 Task: Search one way flight ticket for 4 adults, 2 children, 2 infants in seat and 1 infant on lap in economy from Tinian Island: Tinian International Airport (west Tinian) to Riverton: Central Wyoming Regional Airport (was Riverton Regional) on 8-4-2023. Choice of flights is United. Price is upto 30000. Outbound departure time preference is 21:00.
Action: Mouse moved to (318, 271)
Screenshot: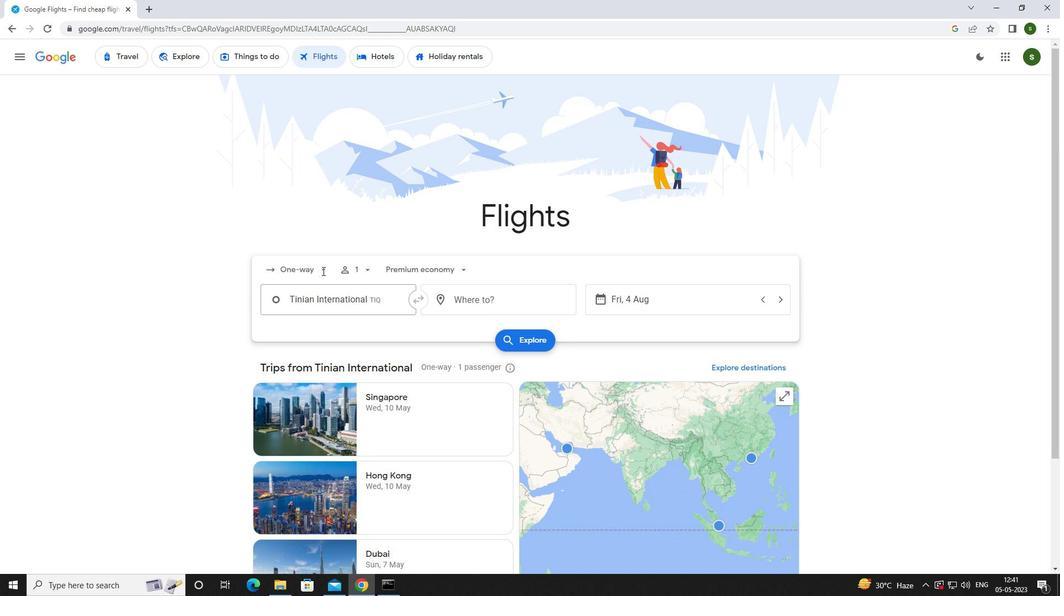 
Action: Mouse pressed left at (318, 271)
Screenshot: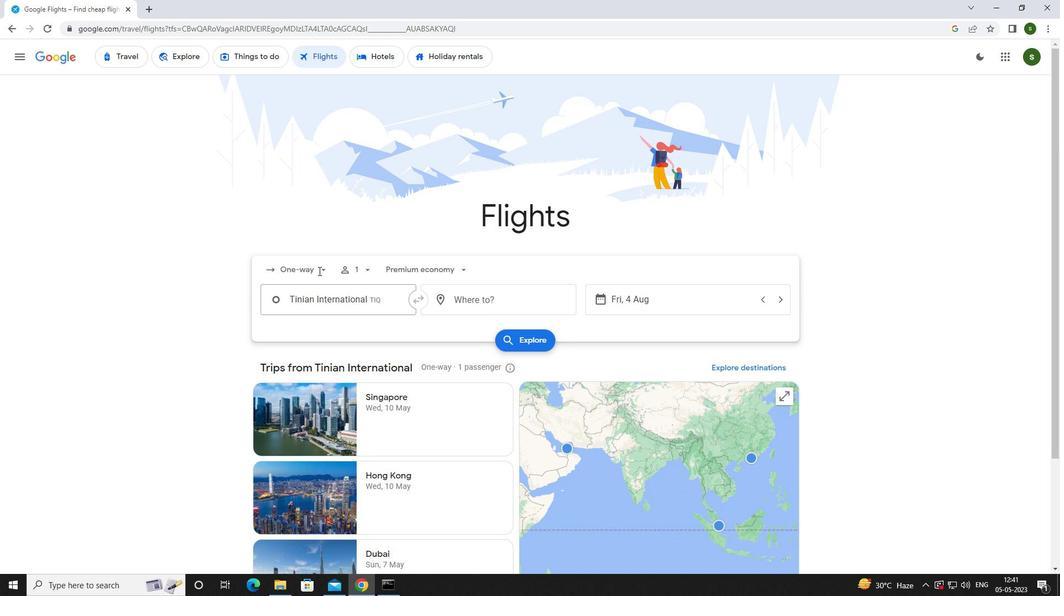 
Action: Mouse moved to (316, 316)
Screenshot: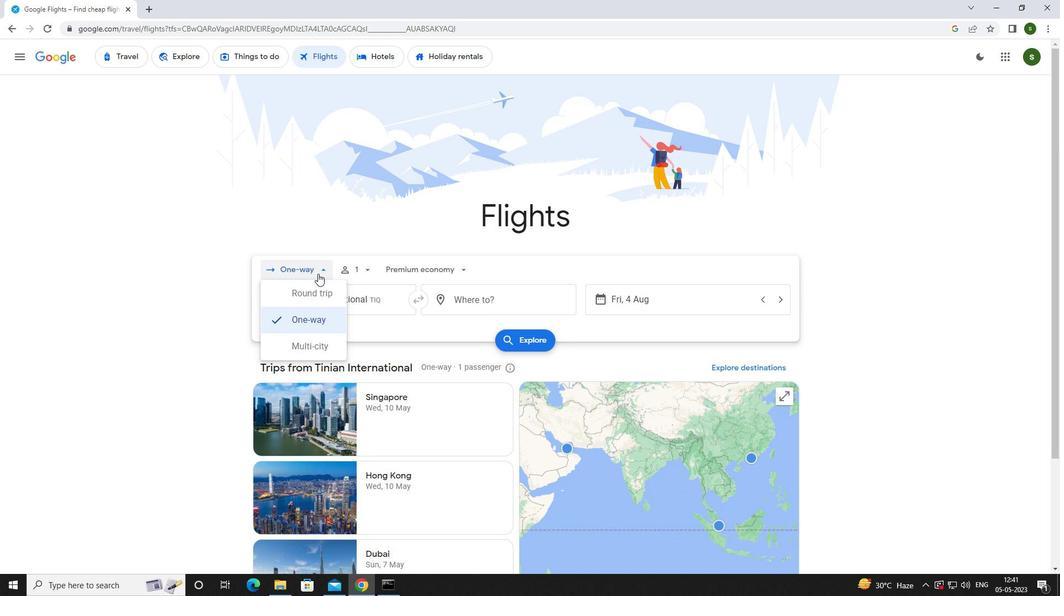 
Action: Mouse pressed left at (316, 316)
Screenshot: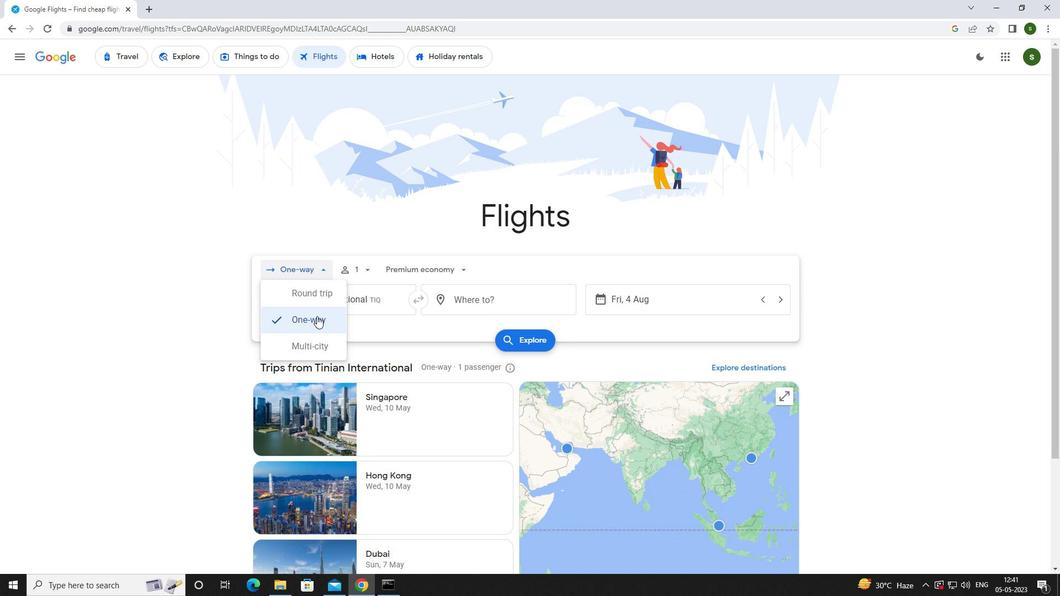 
Action: Mouse moved to (369, 273)
Screenshot: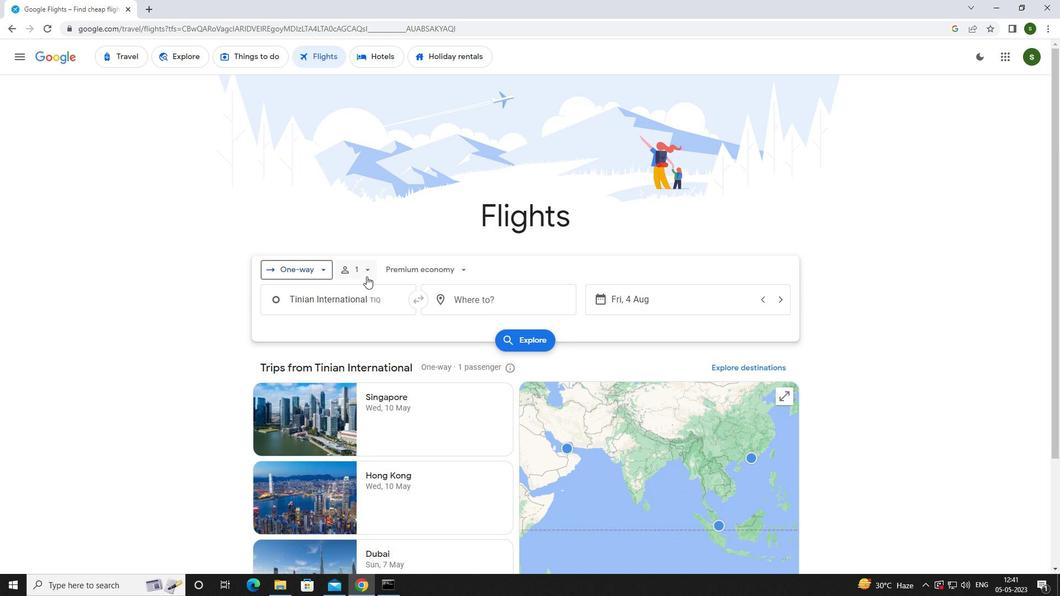 
Action: Mouse pressed left at (369, 273)
Screenshot: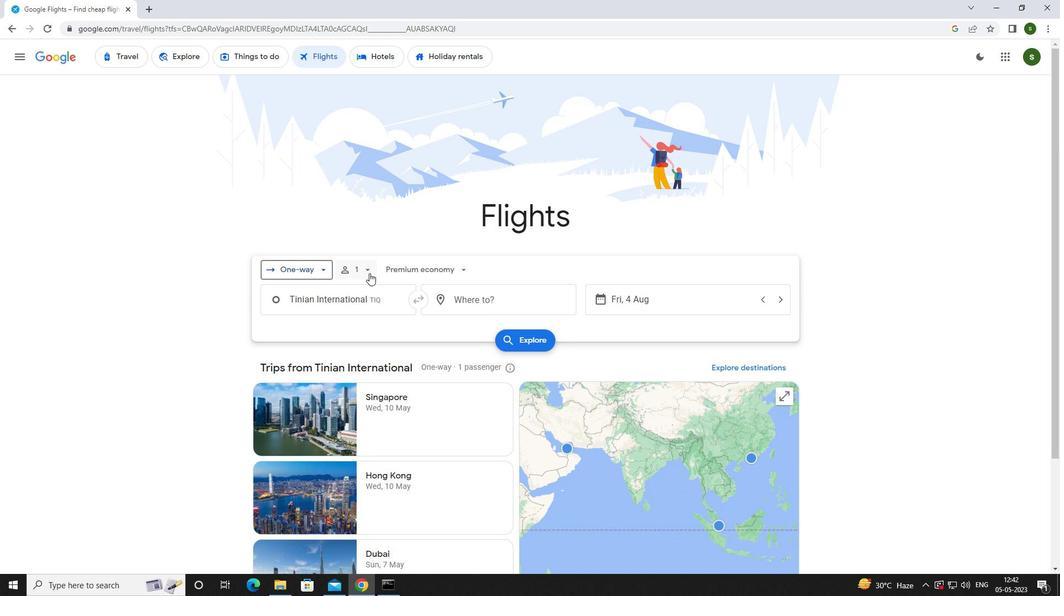
Action: Mouse moved to (451, 297)
Screenshot: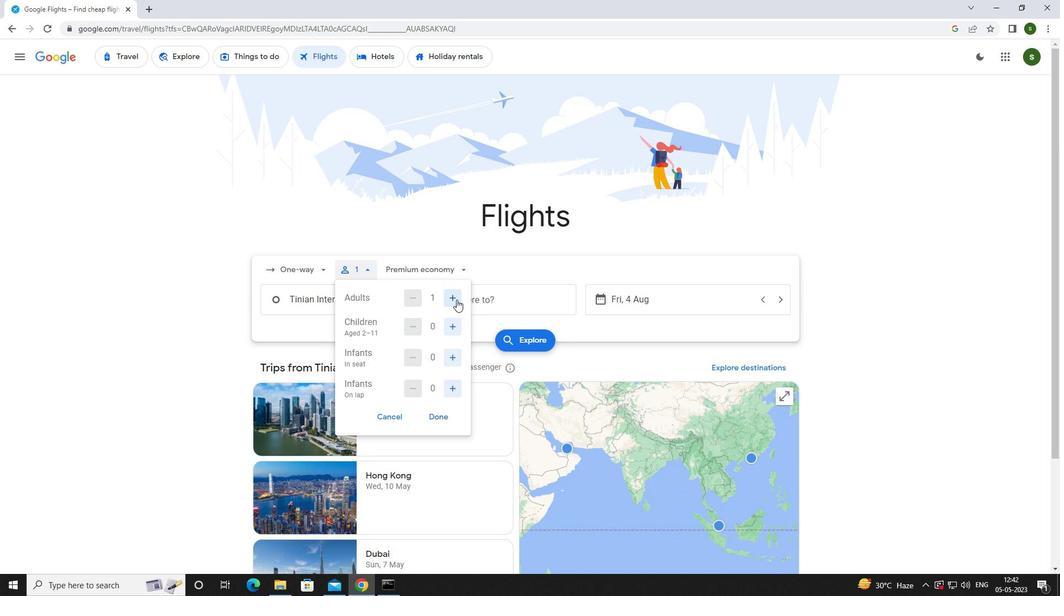 
Action: Mouse pressed left at (451, 297)
Screenshot: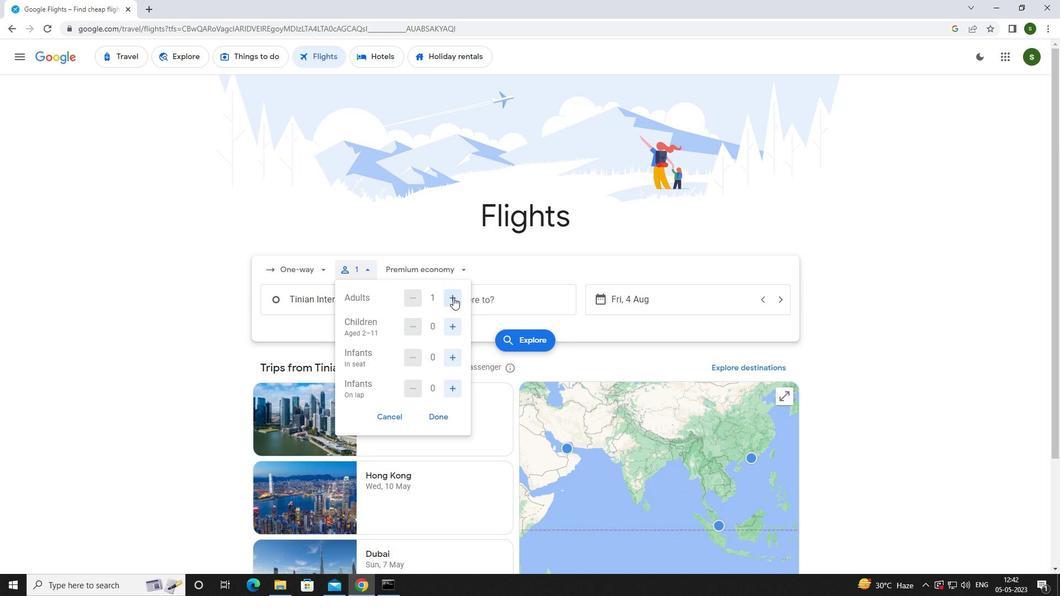 
Action: Mouse pressed left at (451, 297)
Screenshot: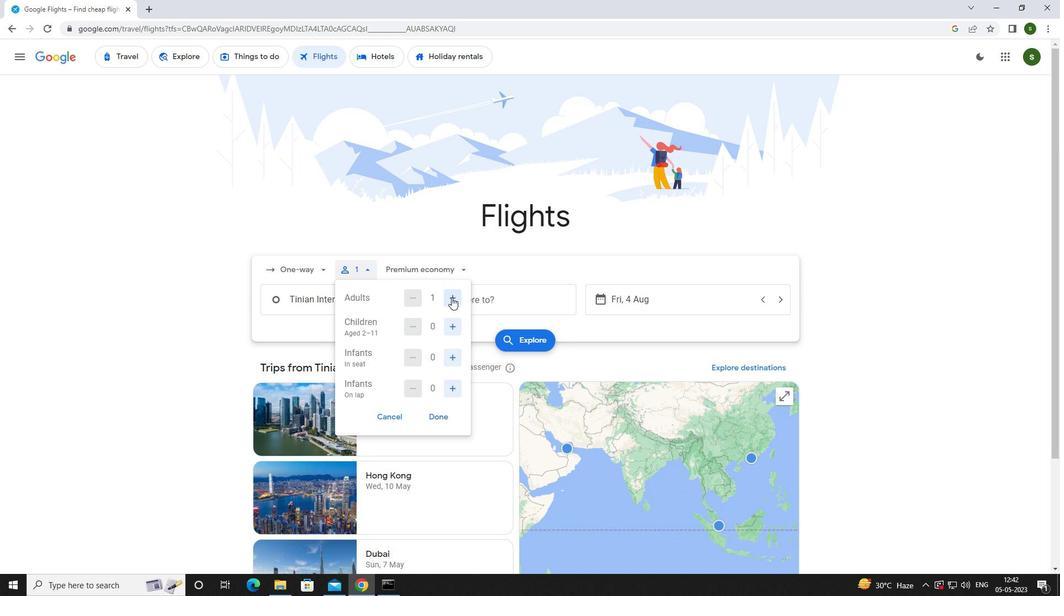 
Action: Mouse pressed left at (451, 297)
Screenshot: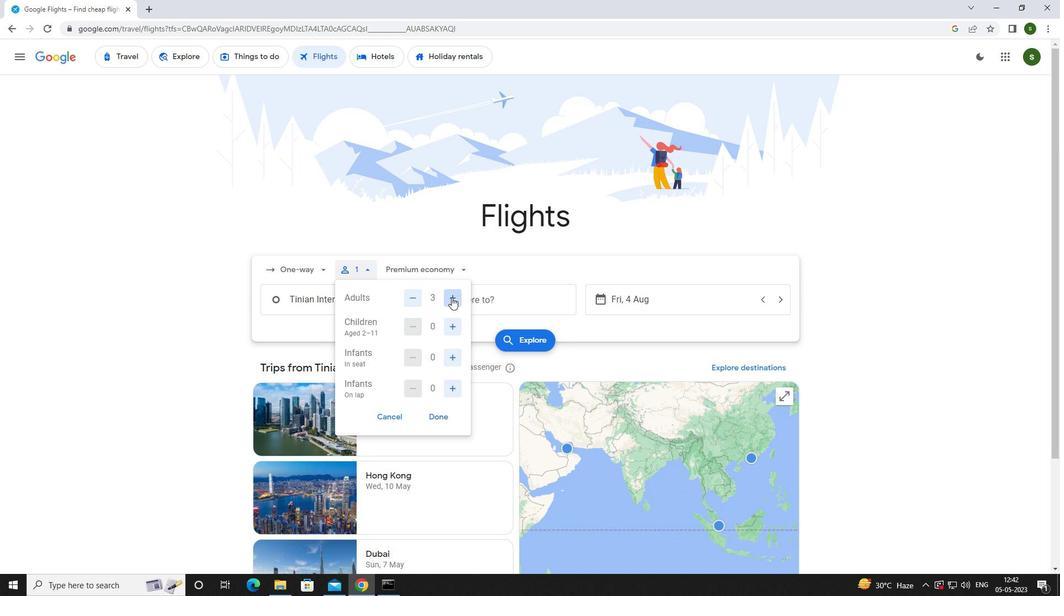 
Action: Mouse moved to (450, 320)
Screenshot: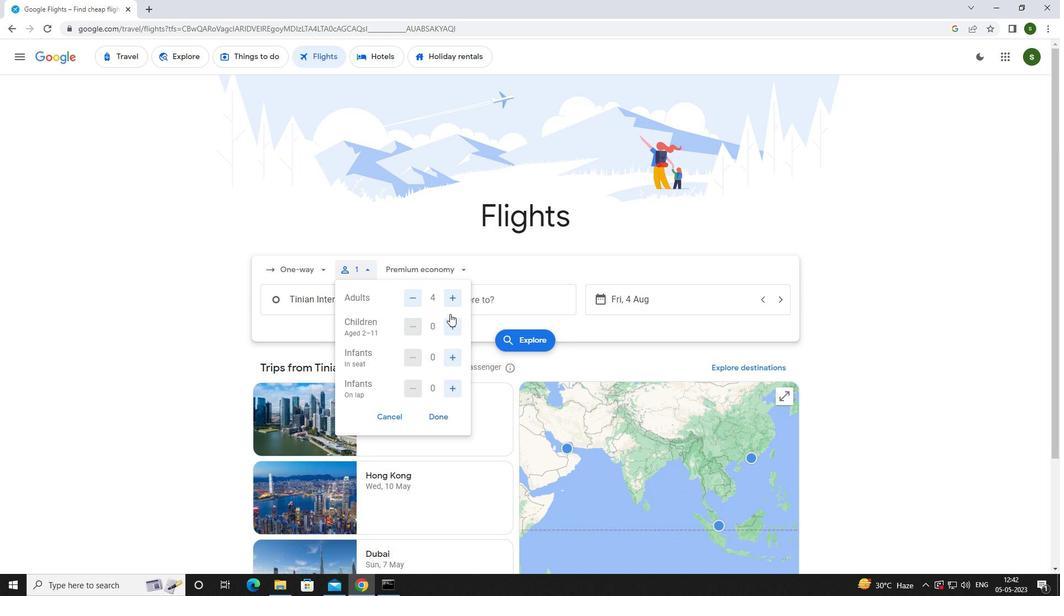 
Action: Mouse pressed left at (450, 320)
Screenshot: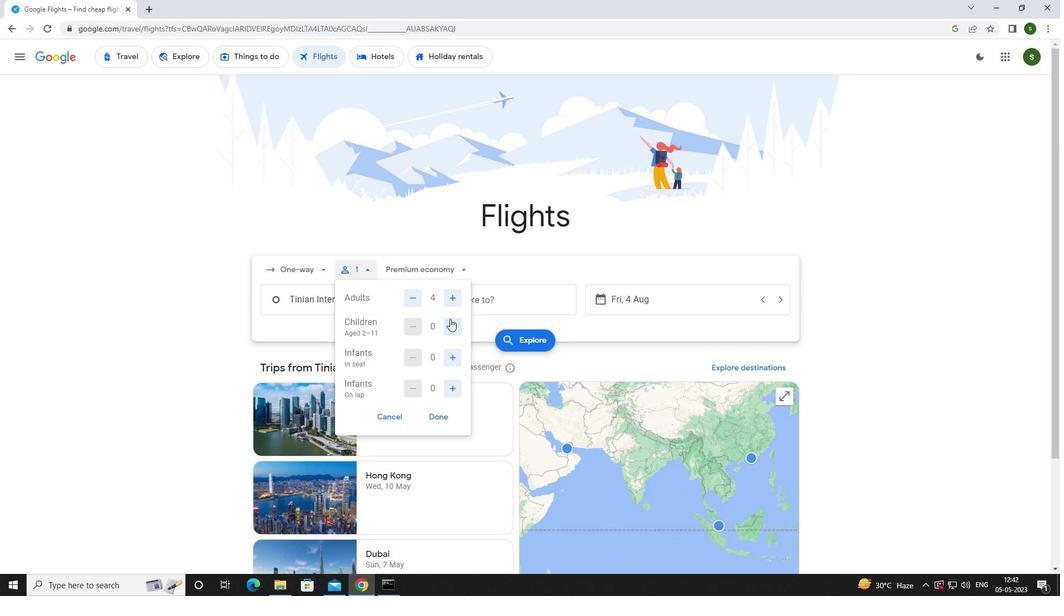 
Action: Mouse pressed left at (450, 320)
Screenshot: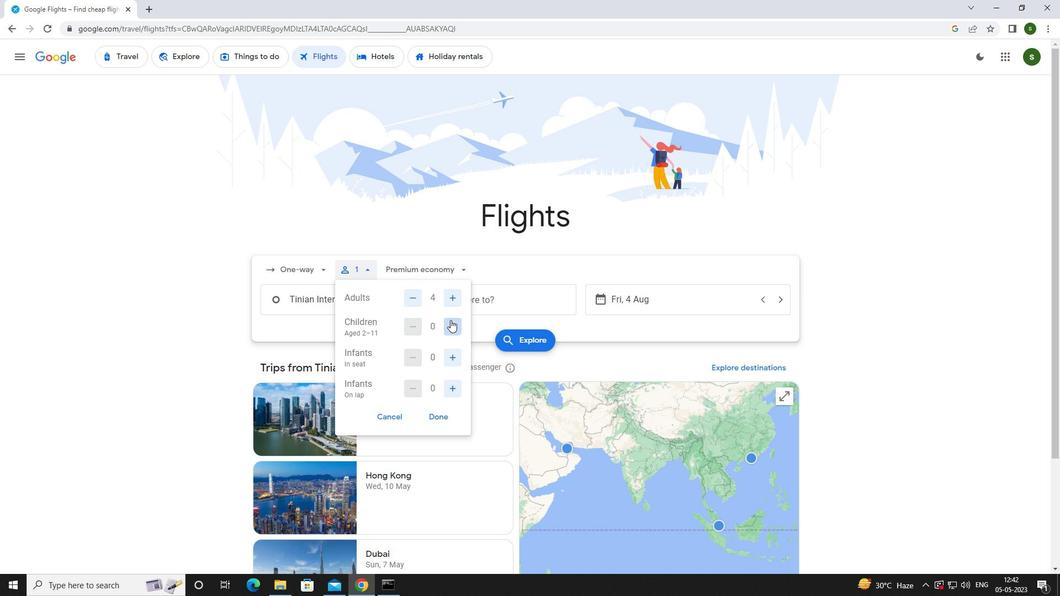 
Action: Mouse moved to (450, 354)
Screenshot: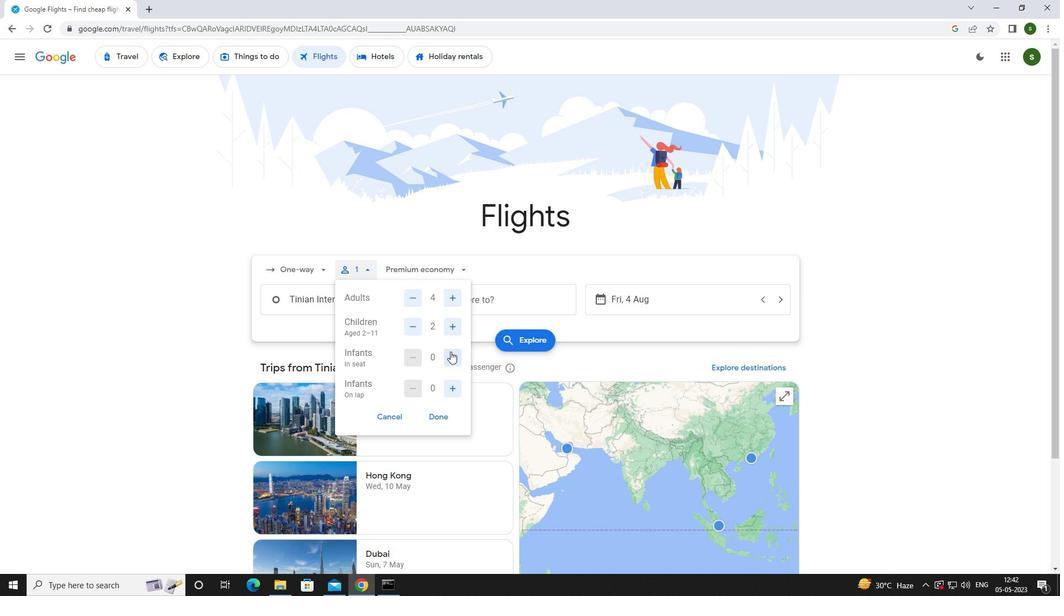 
Action: Mouse pressed left at (450, 354)
Screenshot: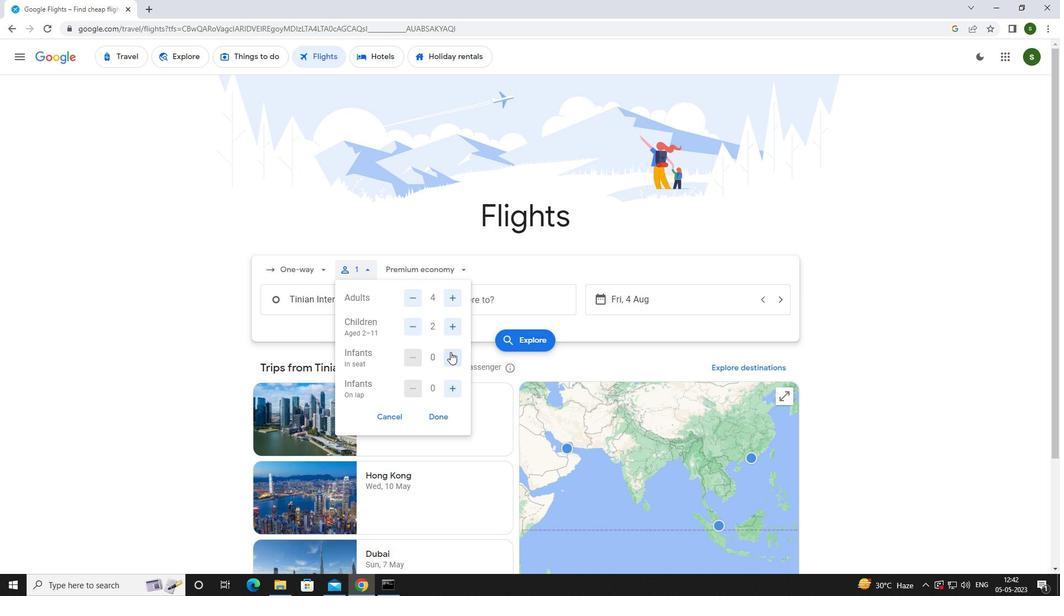 
Action: Mouse pressed left at (450, 354)
Screenshot: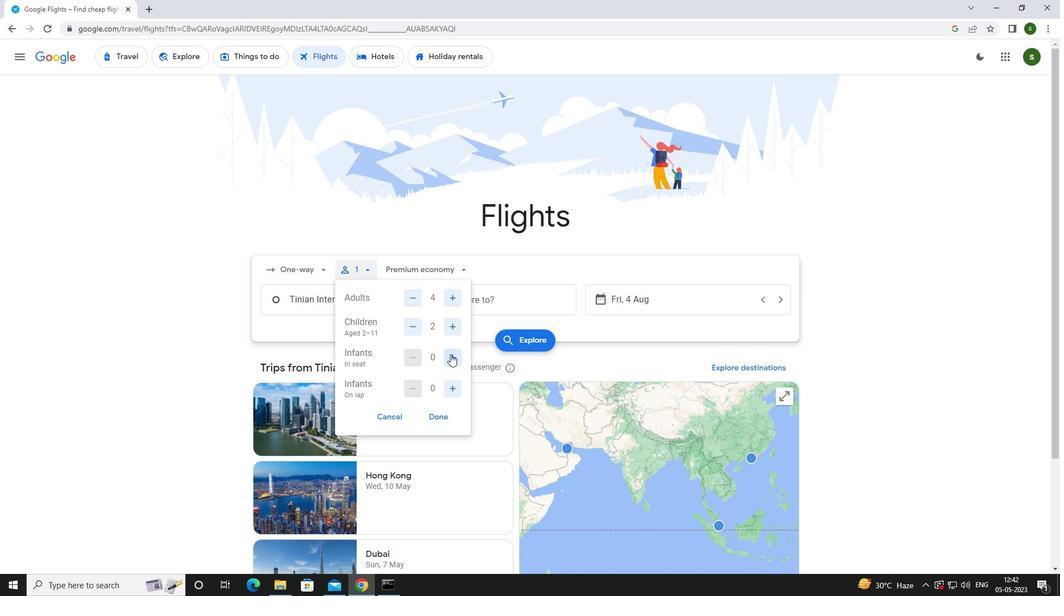 
Action: Mouse moved to (456, 385)
Screenshot: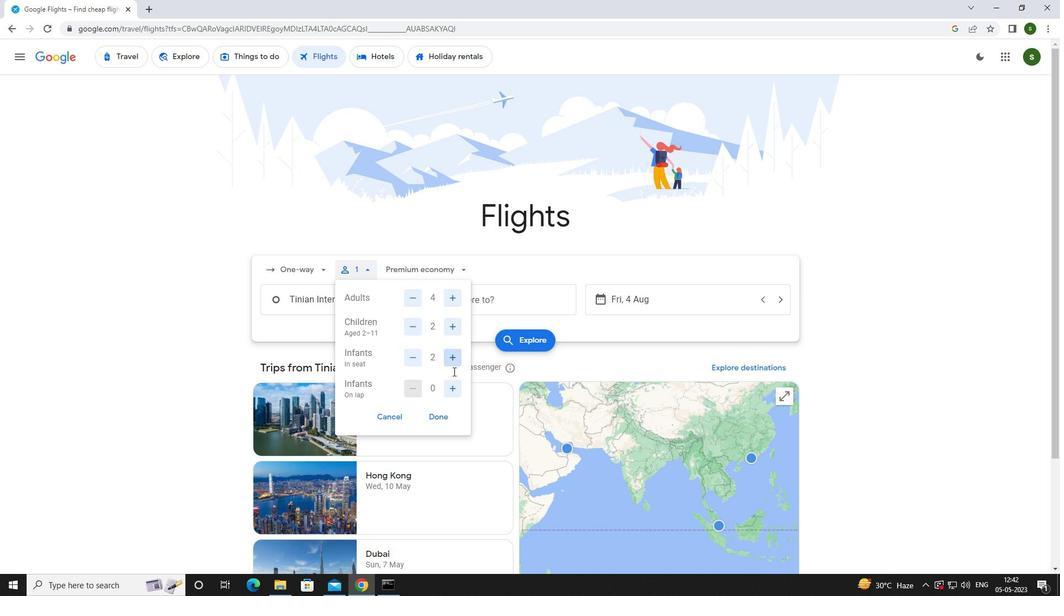 
Action: Mouse pressed left at (456, 385)
Screenshot: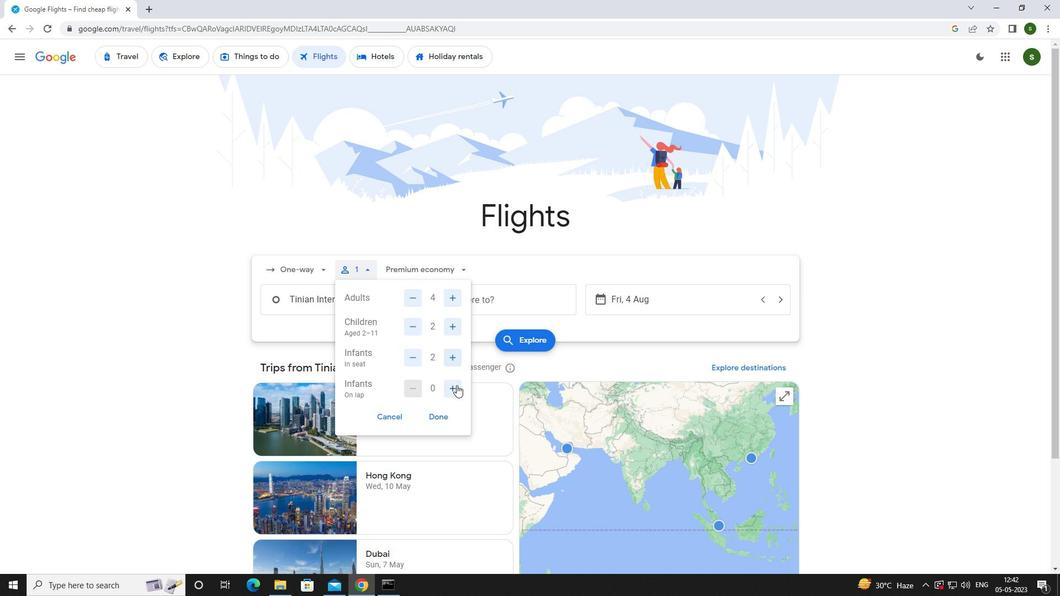
Action: Mouse moved to (446, 268)
Screenshot: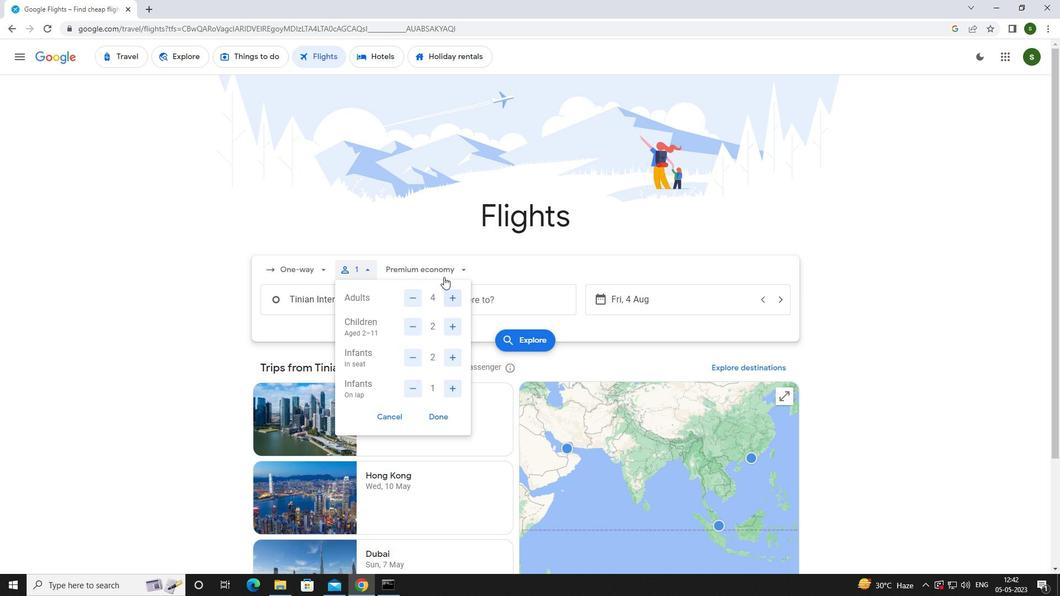 
Action: Mouse pressed left at (446, 268)
Screenshot: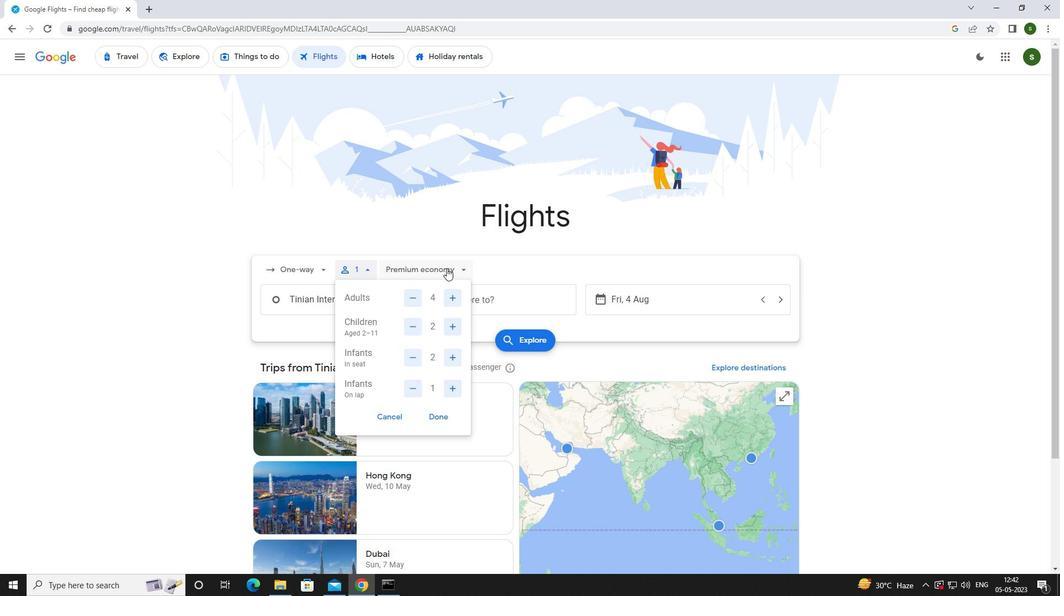 
Action: Mouse moved to (451, 294)
Screenshot: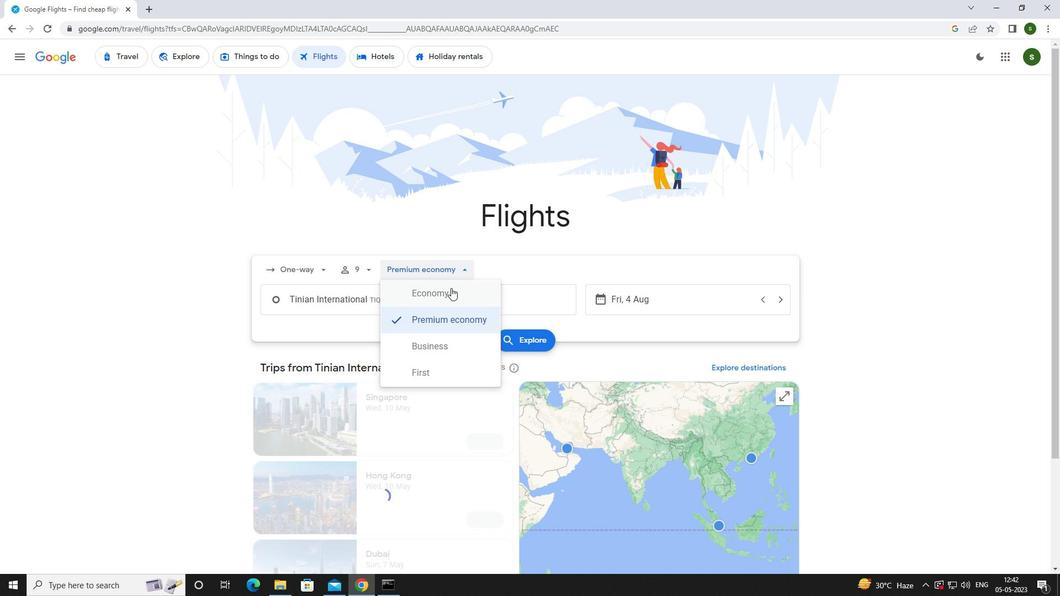
Action: Mouse pressed left at (451, 294)
Screenshot: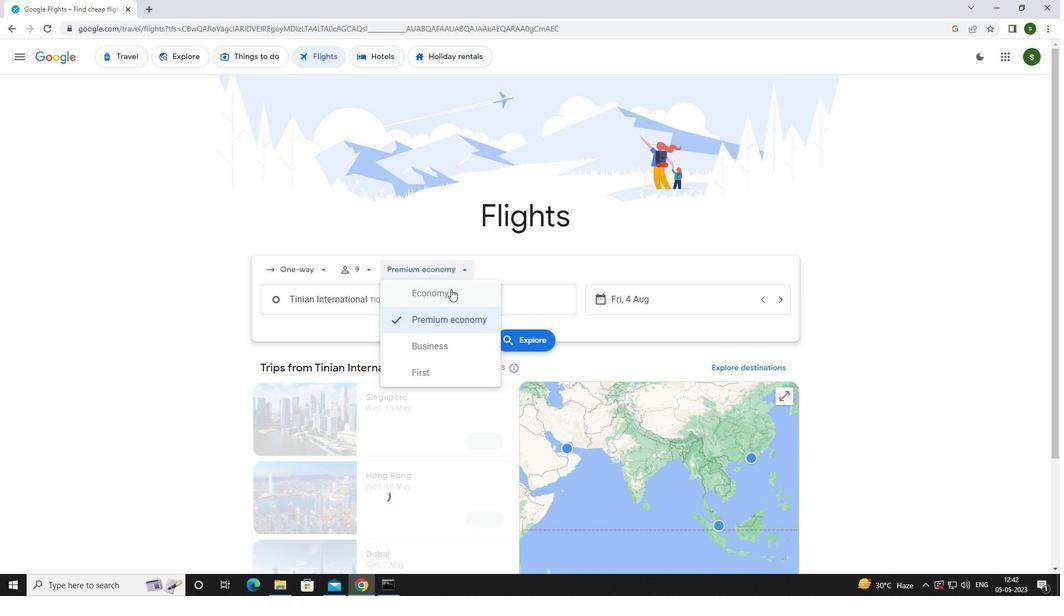 
Action: Mouse moved to (398, 300)
Screenshot: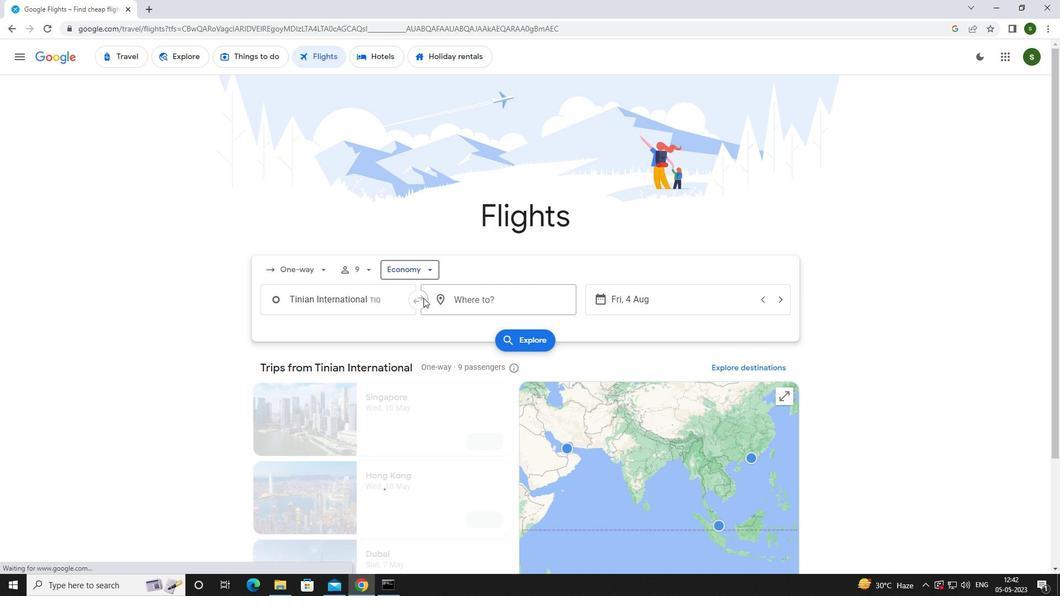 
Action: Mouse pressed left at (398, 300)
Screenshot: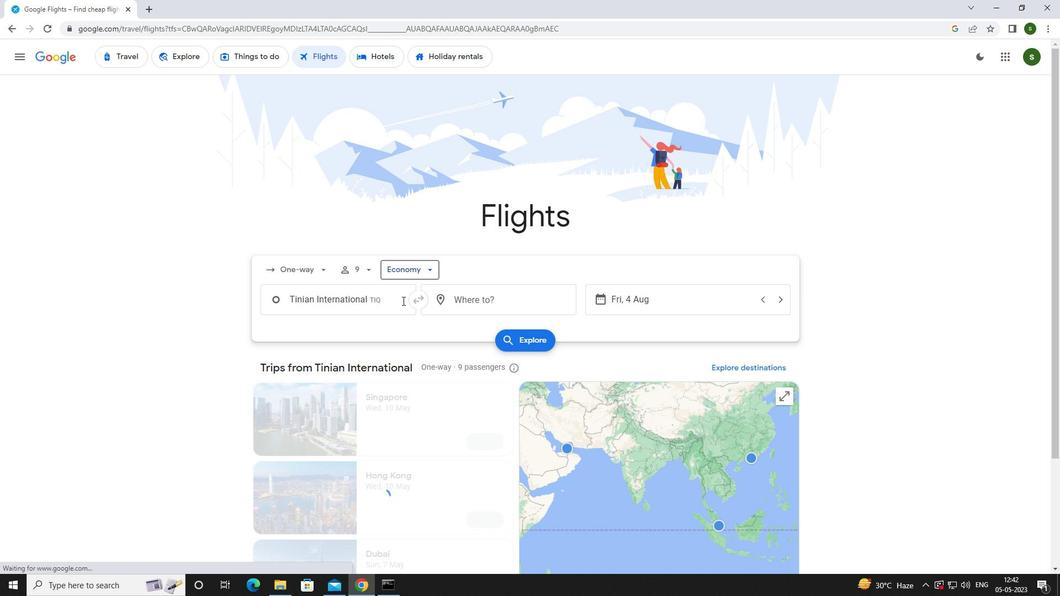 
Action: Mouse moved to (403, 300)
Screenshot: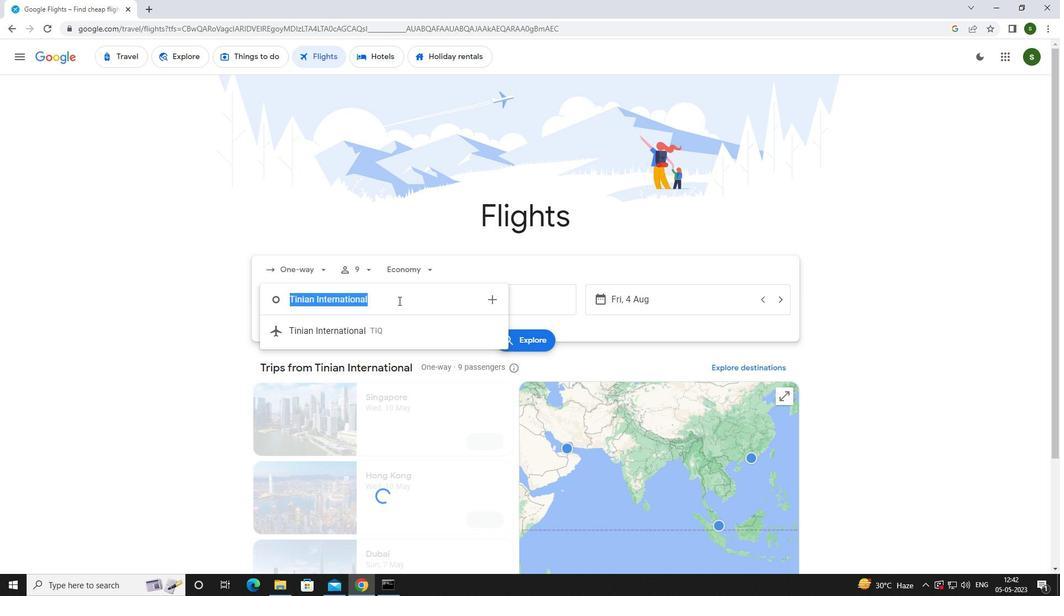 
Action: Key pressed <Key.caps_lock>t<Key.caps_lock>inian<Key.space>
Screenshot: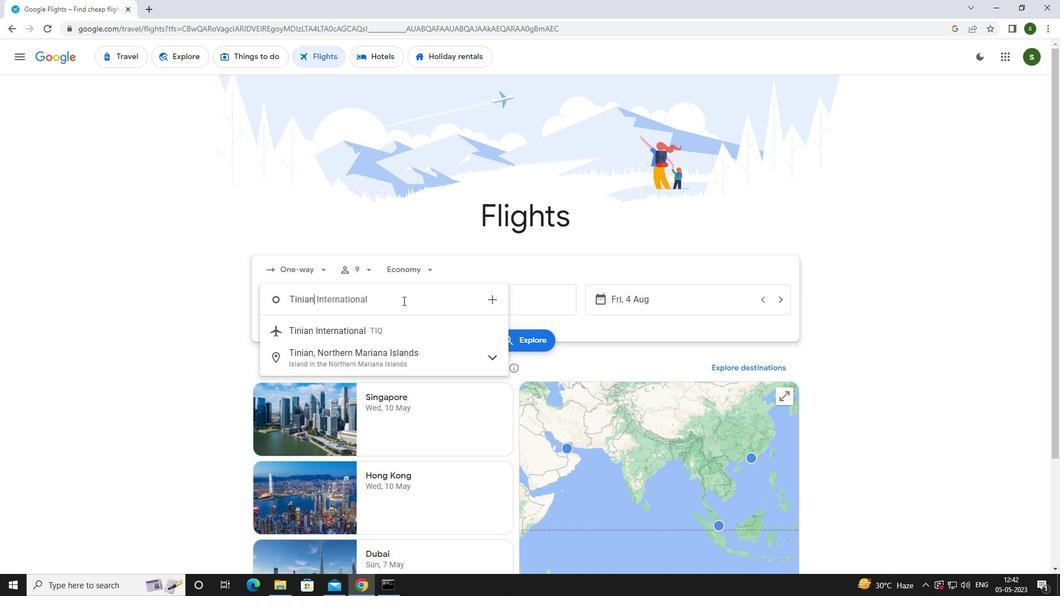 
Action: Mouse moved to (388, 331)
Screenshot: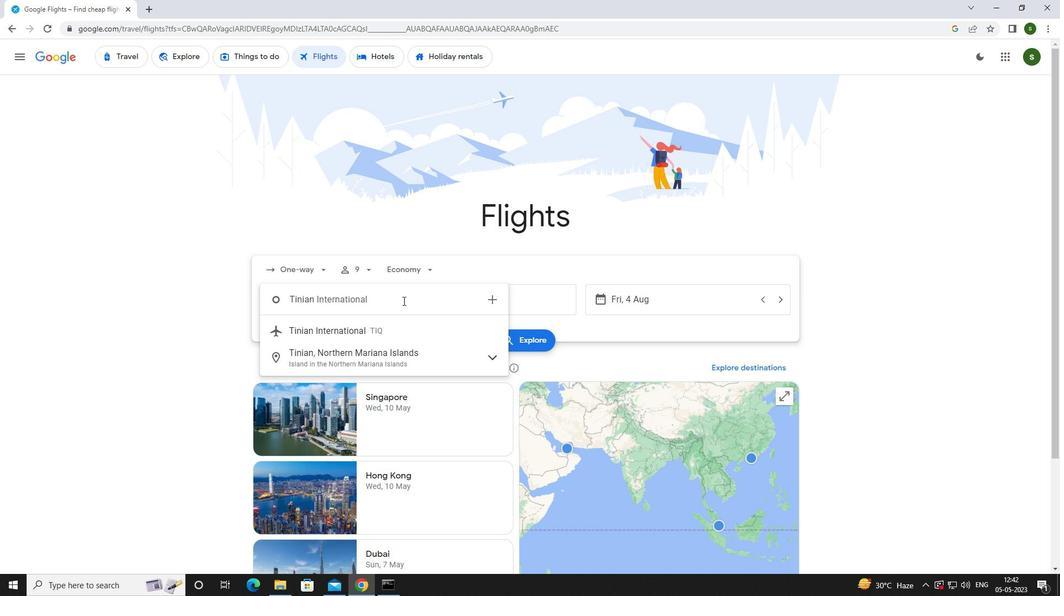 
Action: Mouse pressed left at (388, 331)
Screenshot: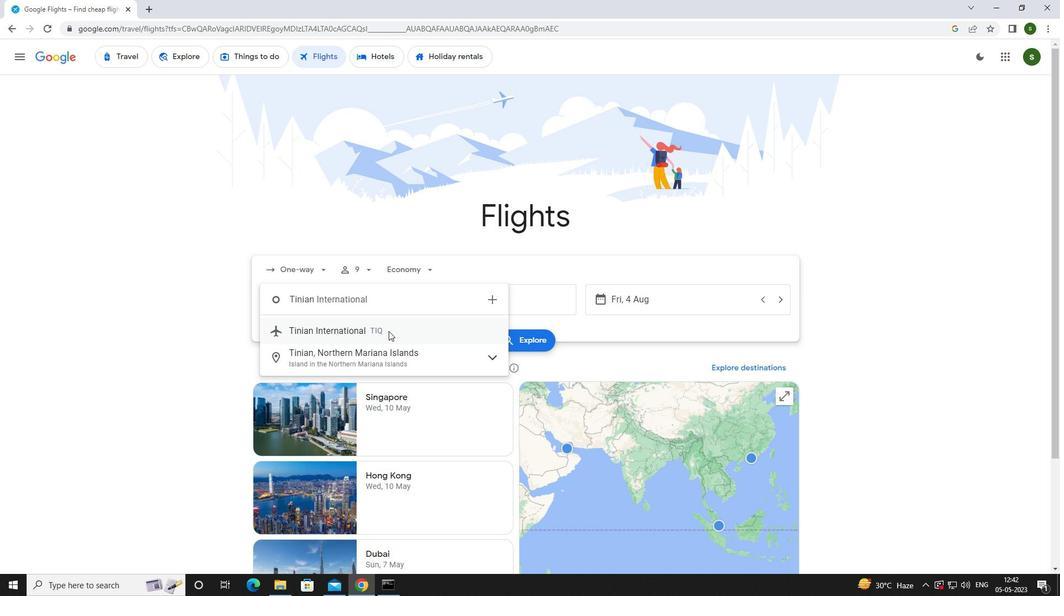 
Action: Mouse moved to (484, 304)
Screenshot: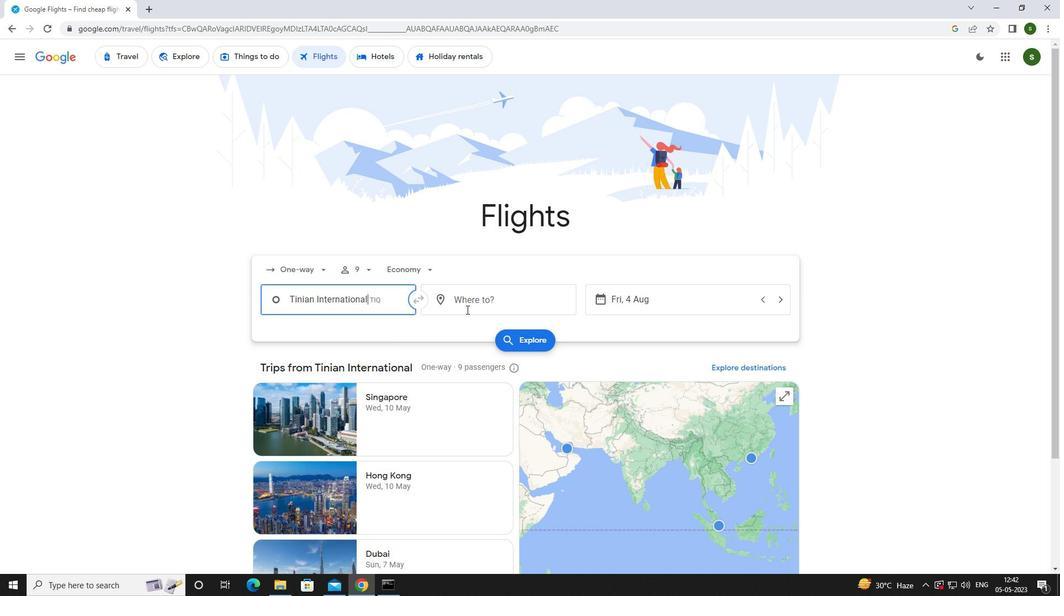 
Action: Mouse pressed left at (484, 304)
Screenshot: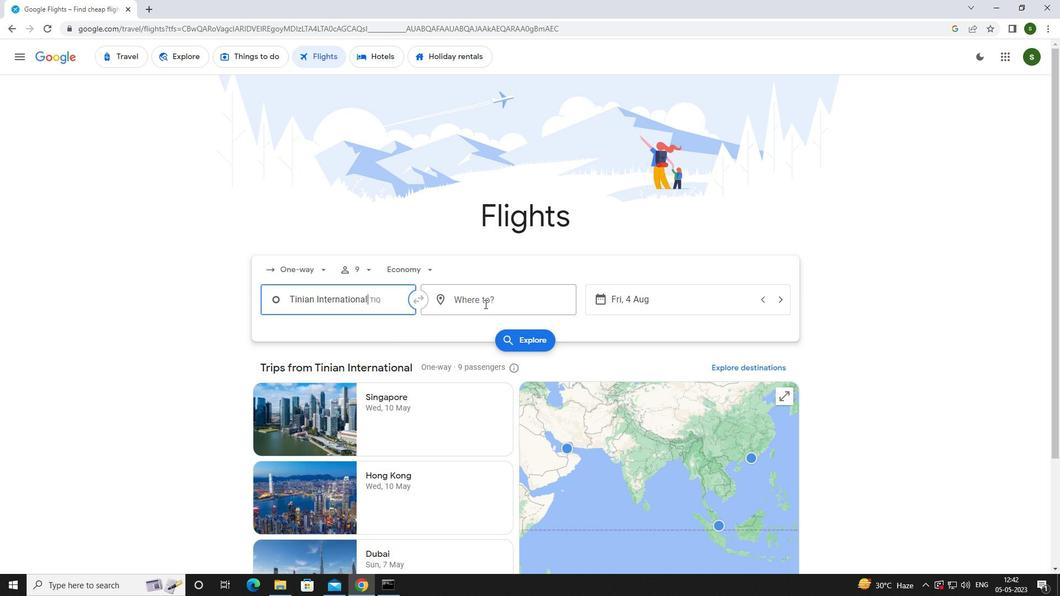 
Action: Key pressed <Key.caps_lock>r<Key.caps_lock>iverton
Screenshot: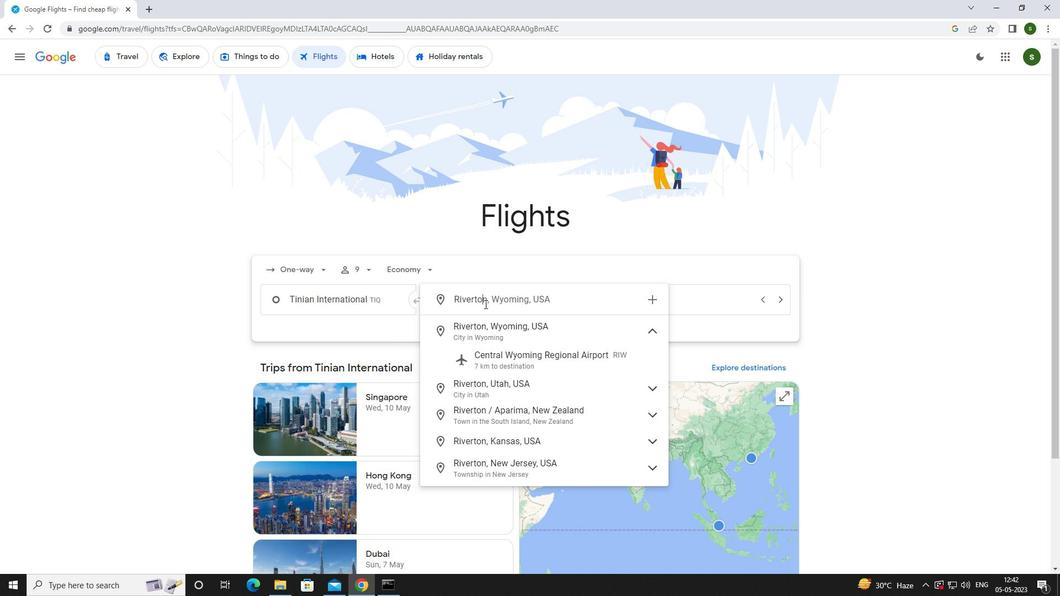 
Action: Mouse moved to (513, 369)
Screenshot: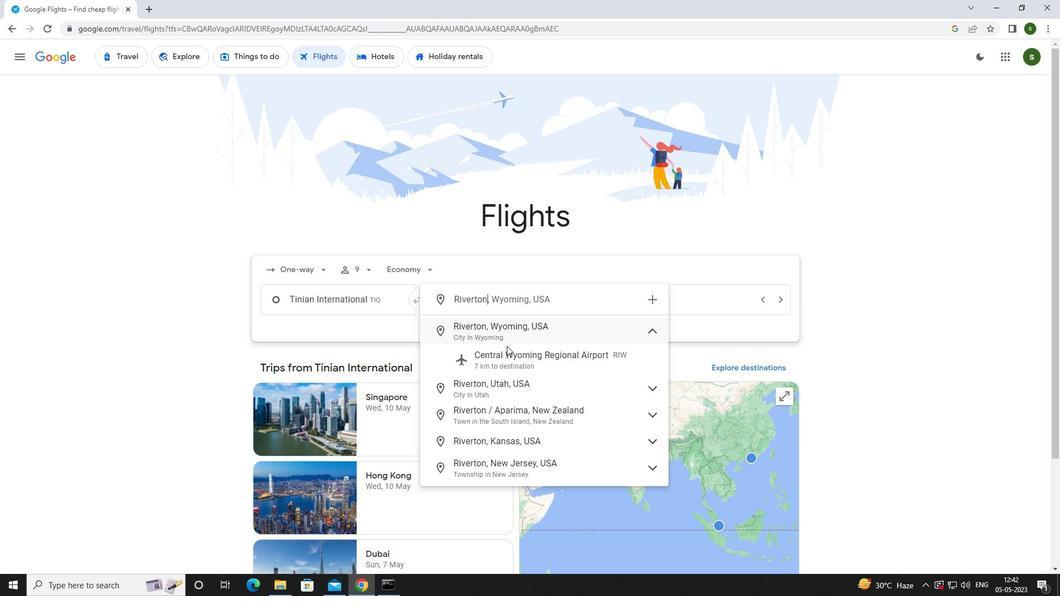 
Action: Mouse pressed left at (513, 369)
Screenshot: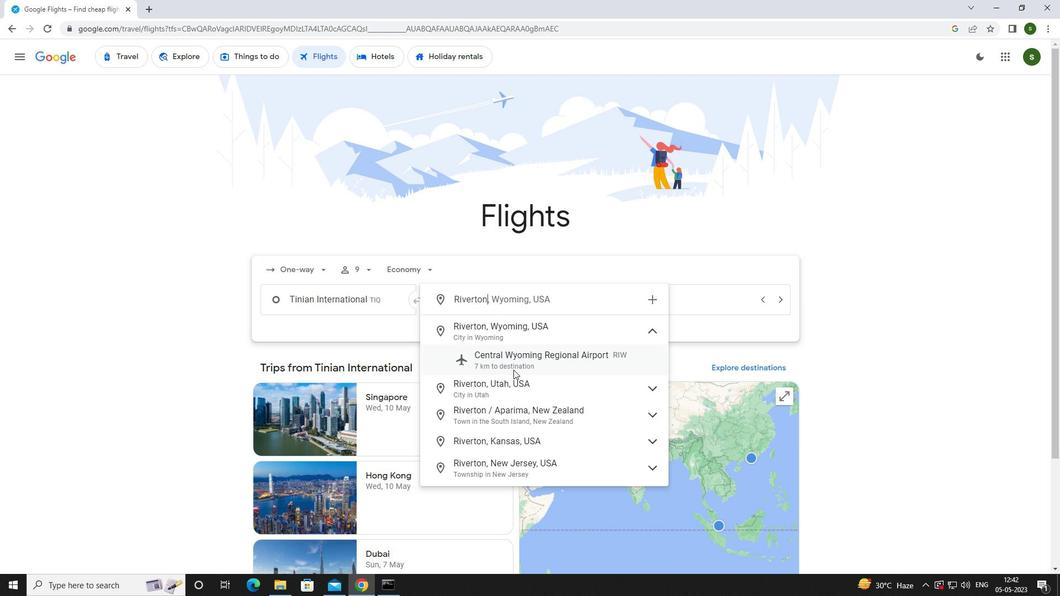 
Action: Mouse moved to (691, 305)
Screenshot: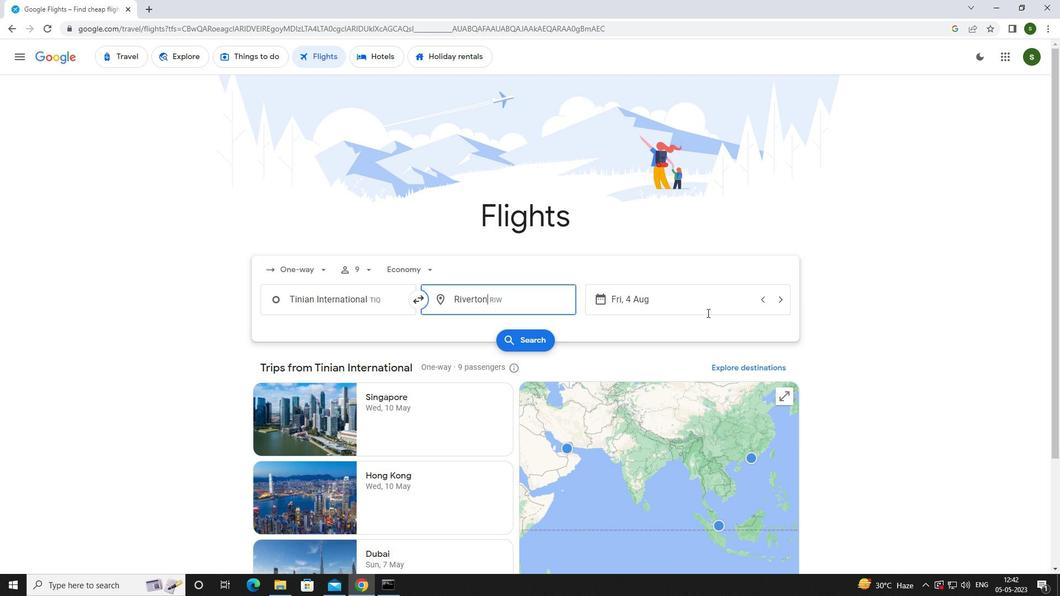 
Action: Mouse pressed left at (691, 305)
Screenshot: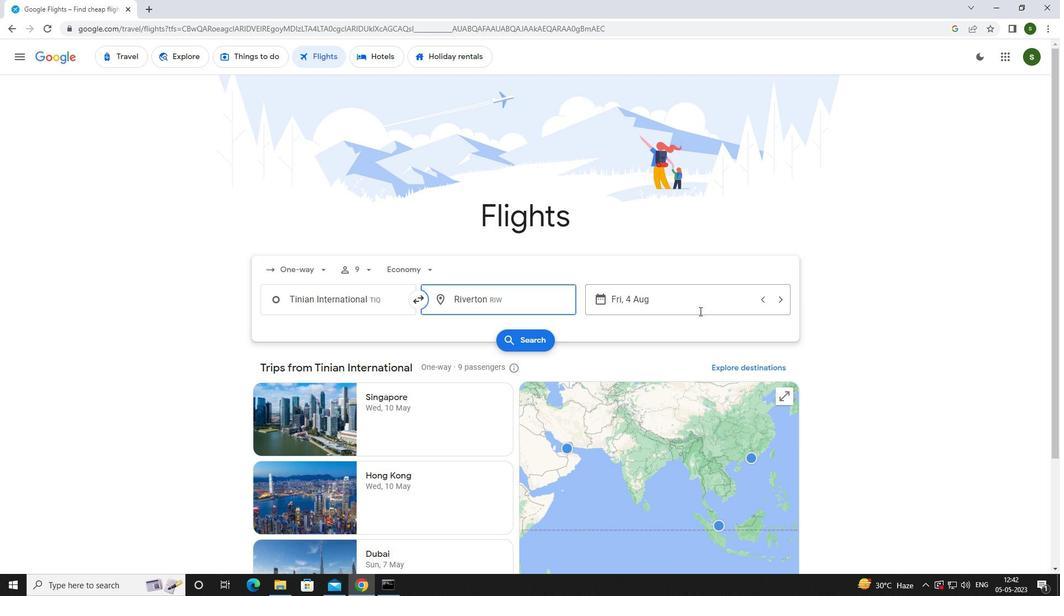 
Action: Mouse moved to (531, 372)
Screenshot: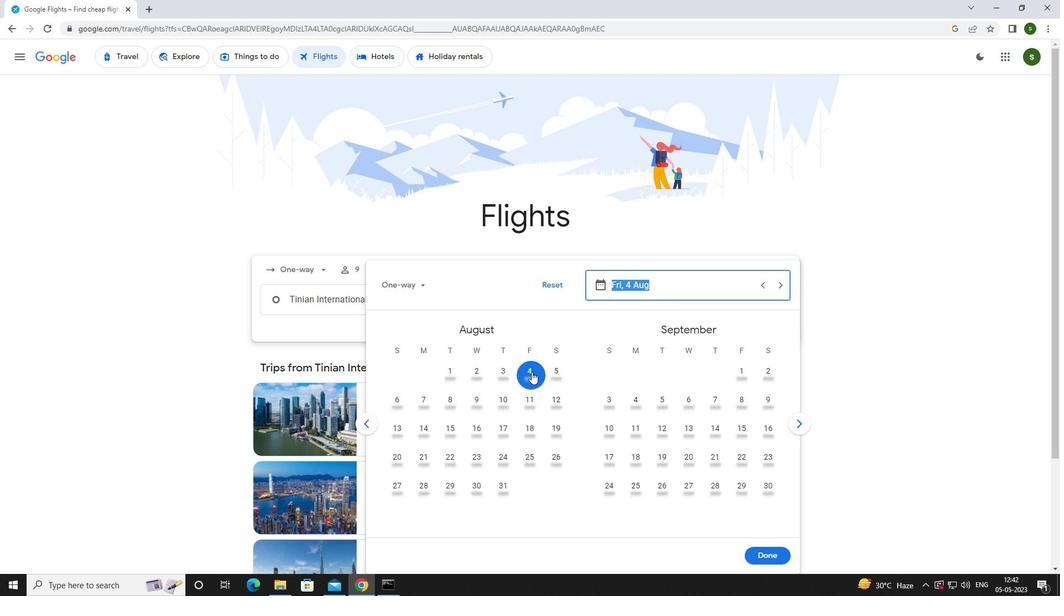 
Action: Mouse pressed left at (531, 372)
Screenshot: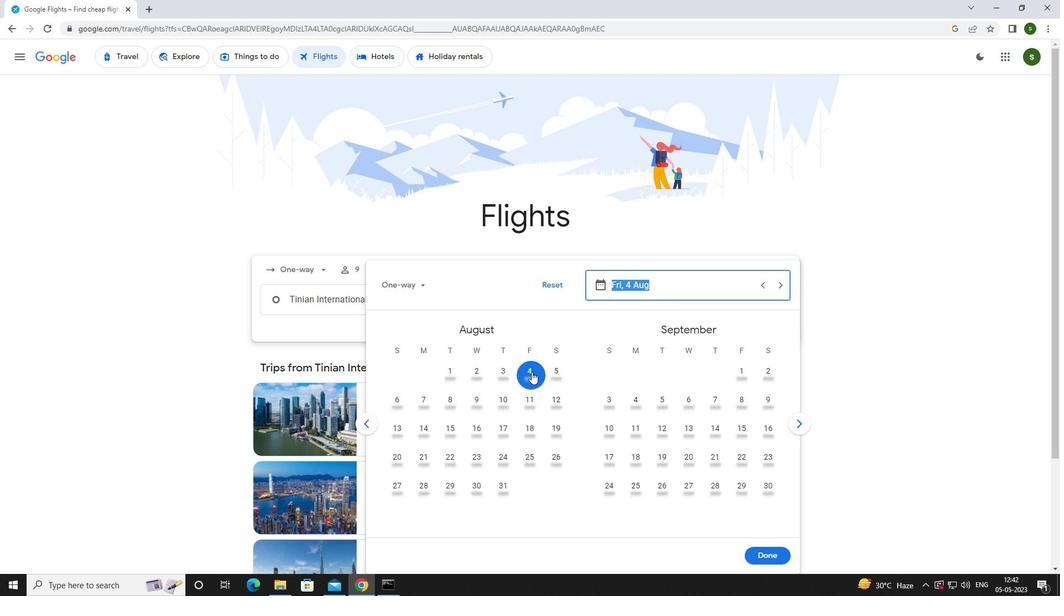 
Action: Mouse moved to (765, 552)
Screenshot: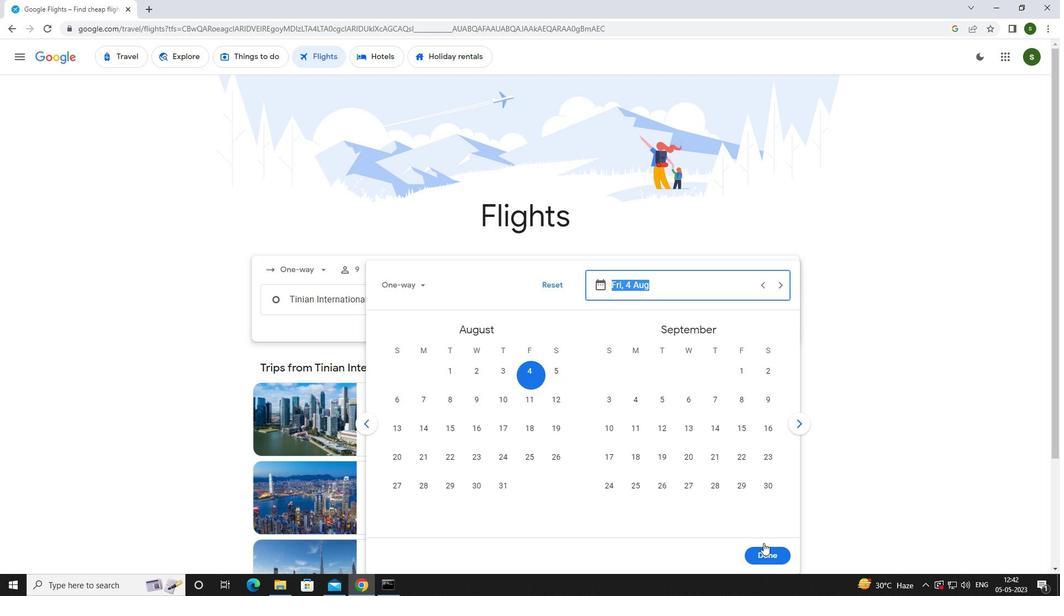 
Action: Mouse pressed left at (765, 552)
Screenshot: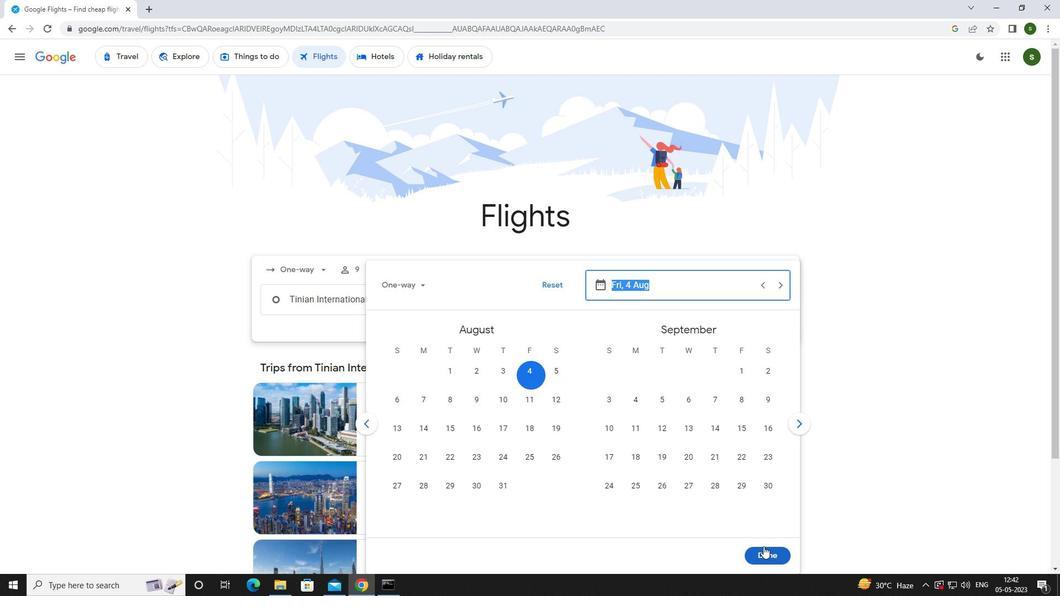 
Action: Mouse moved to (533, 343)
Screenshot: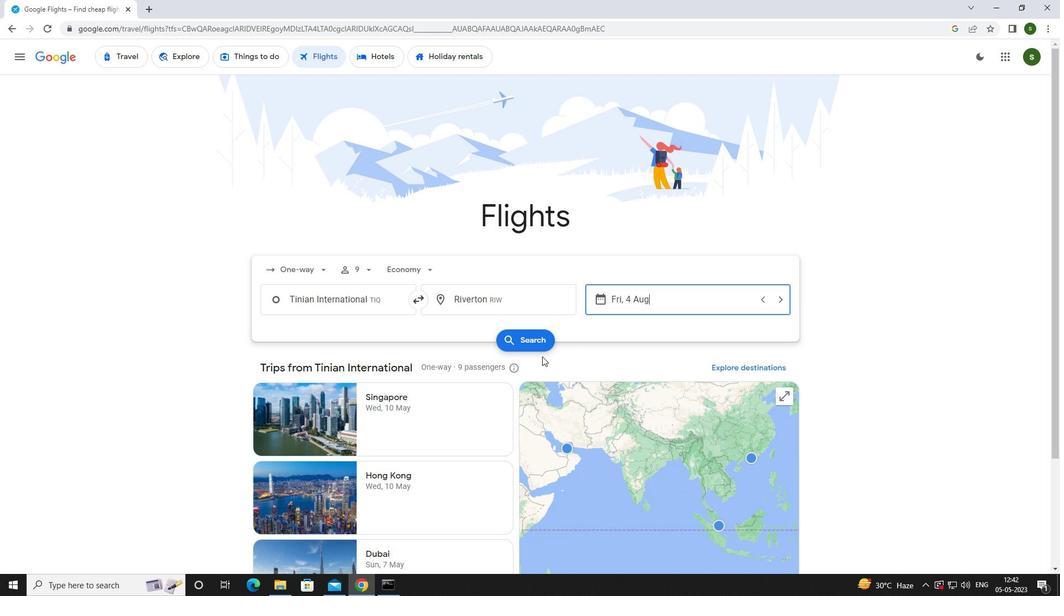 
Action: Mouse pressed left at (533, 343)
Screenshot: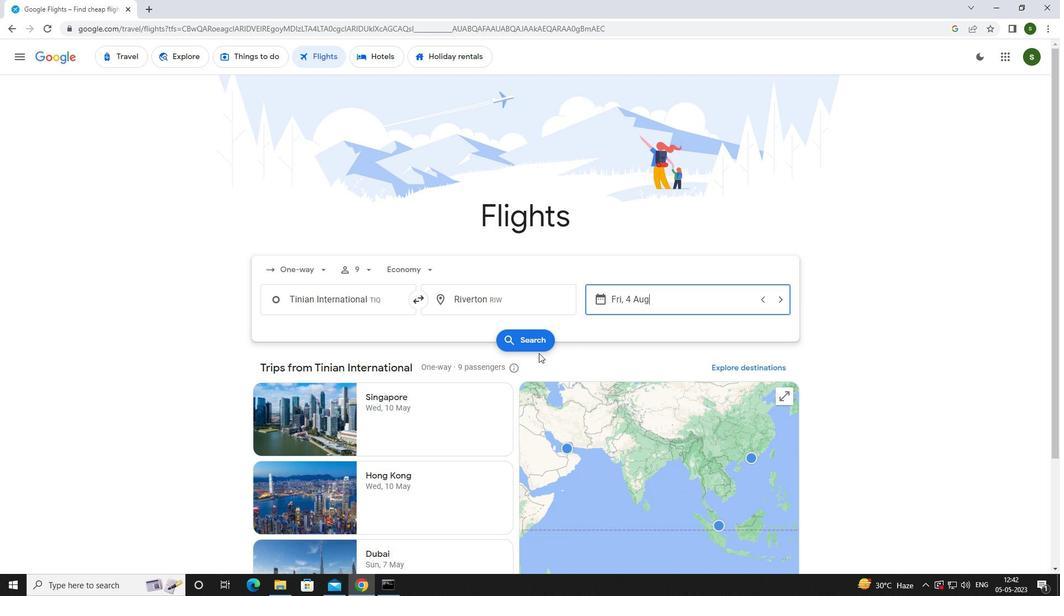 
Action: Mouse moved to (274, 160)
Screenshot: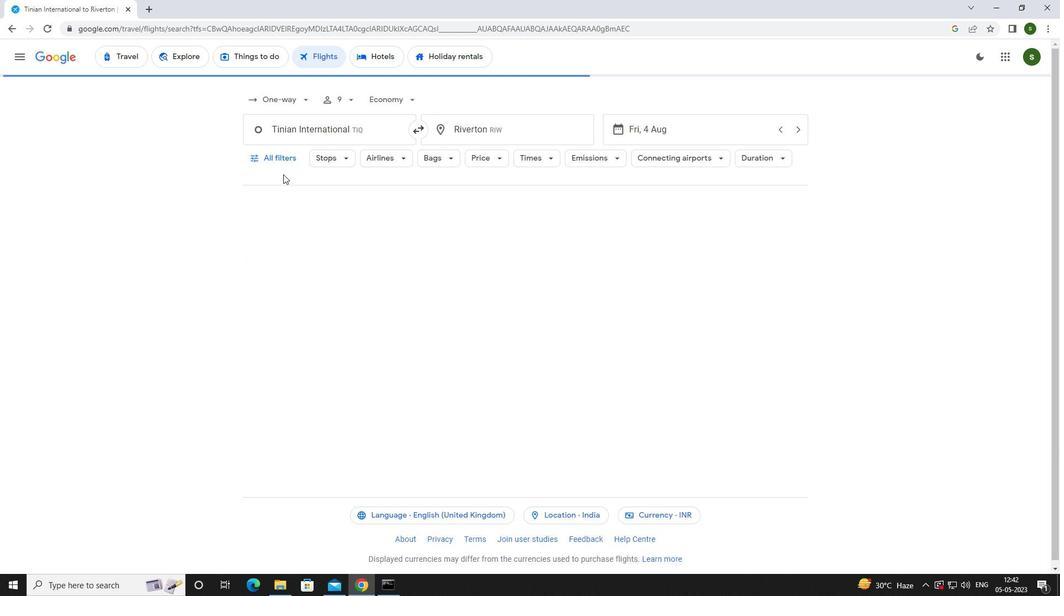
Action: Mouse pressed left at (274, 160)
Screenshot: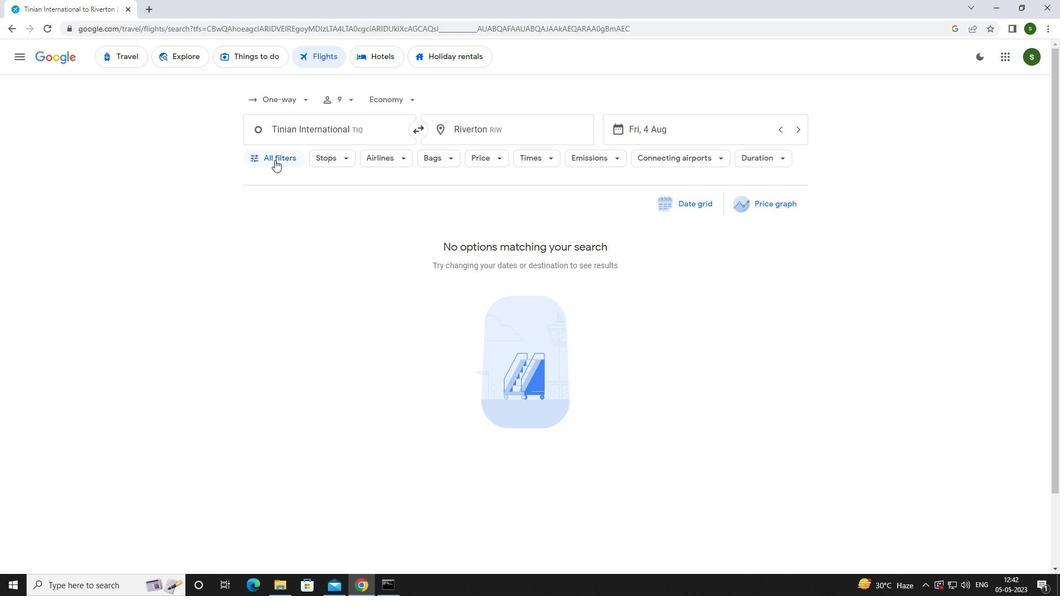 
Action: Mouse moved to (414, 390)
Screenshot: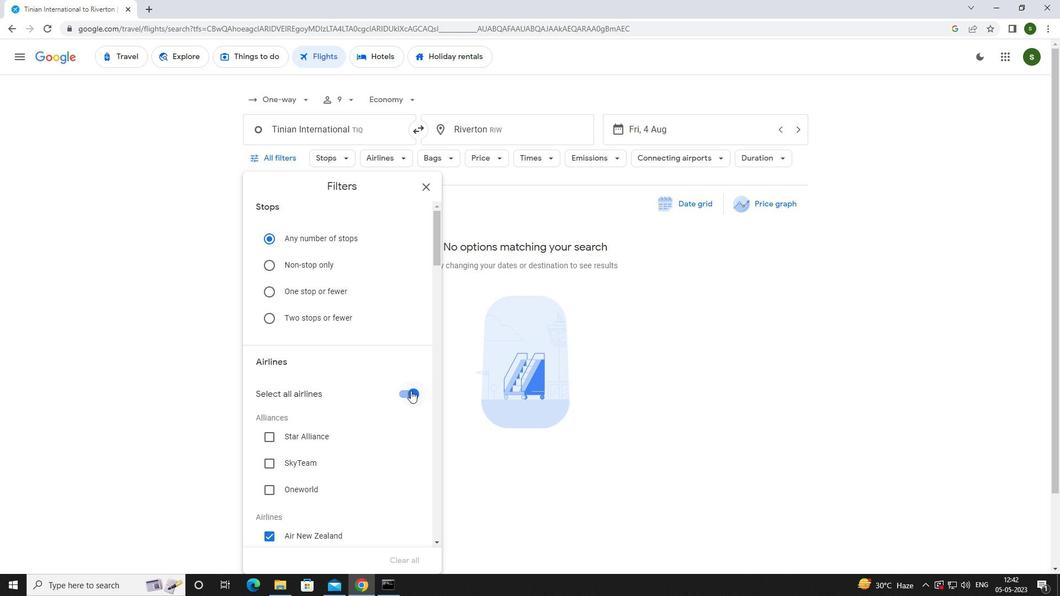 
Action: Mouse pressed left at (414, 390)
Screenshot: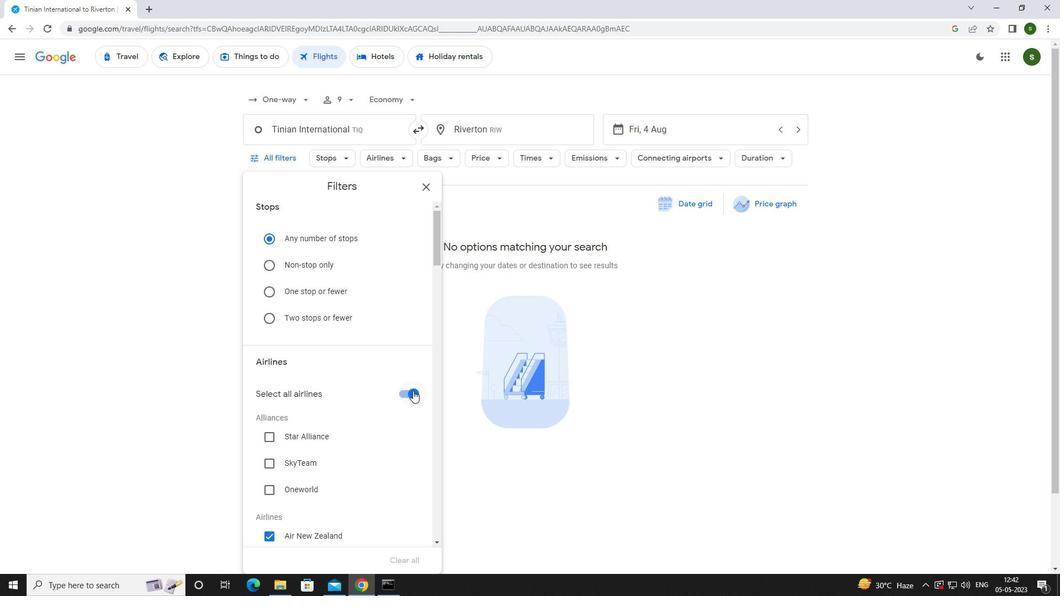 
Action: Mouse moved to (384, 369)
Screenshot: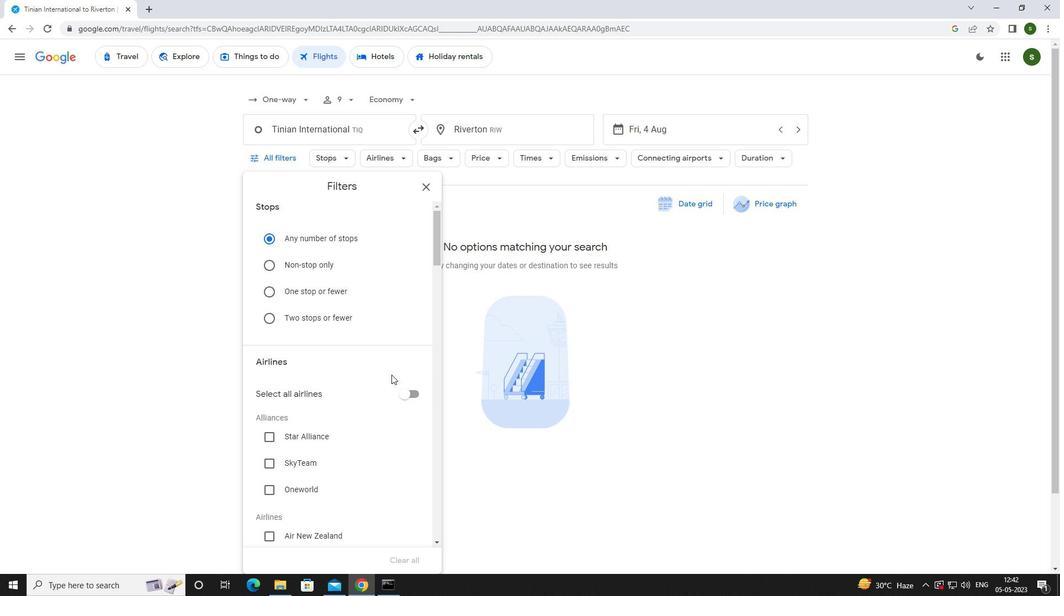 
Action: Mouse scrolled (384, 368) with delta (0, 0)
Screenshot: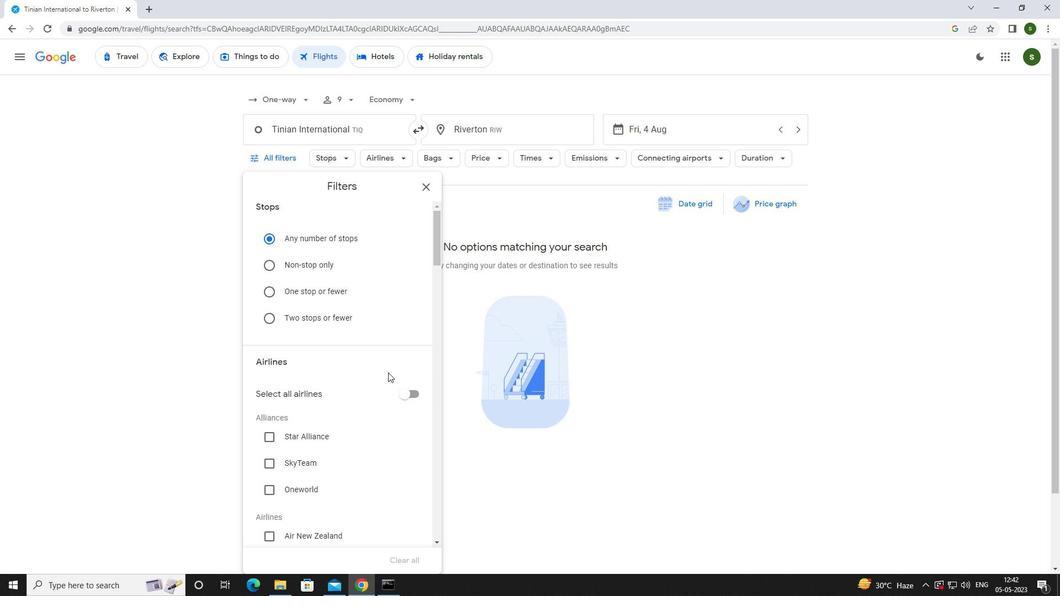 
Action: Mouse scrolled (384, 368) with delta (0, 0)
Screenshot: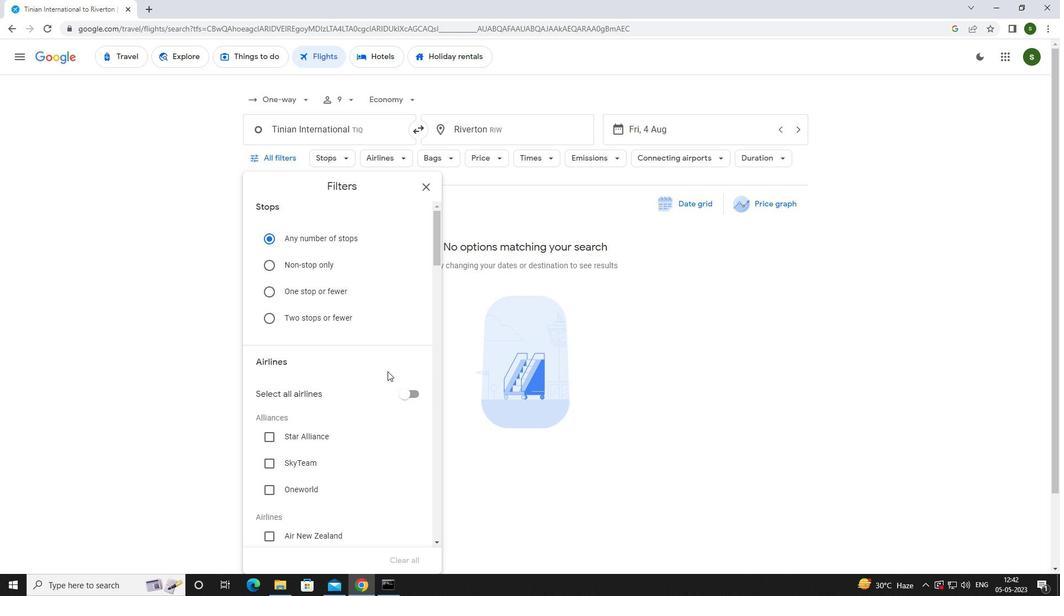 
Action: Mouse scrolled (384, 368) with delta (0, 0)
Screenshot: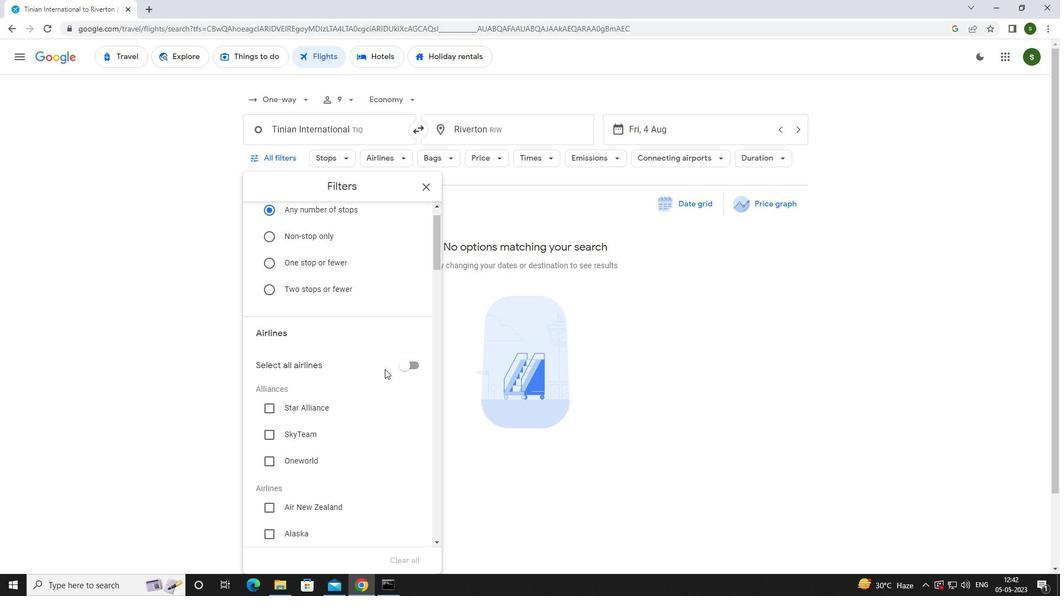 
Action: Mouse scrolled (384, 368) with delta (0, 0)
Screenshot: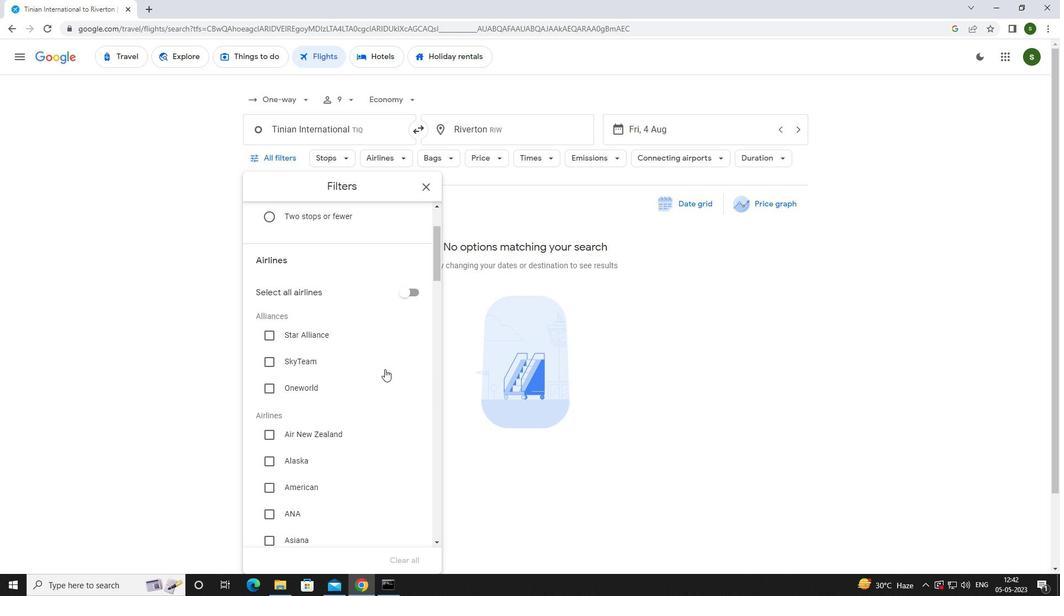 
Action: Mouse scrolled (384, 368) with delta (0, 0)
Screenshot: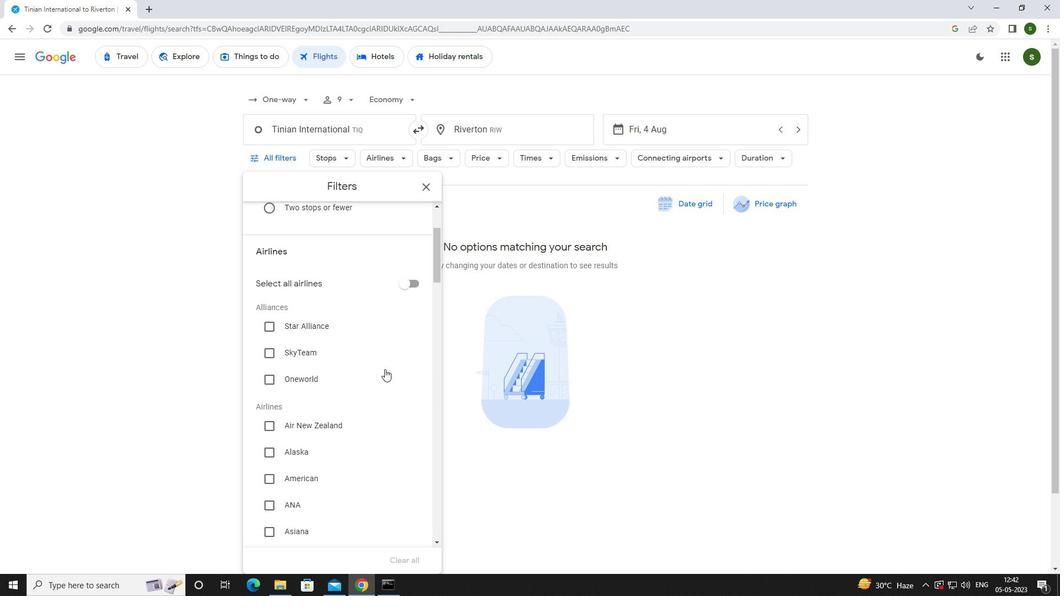 
Action: Mouse scrolled (384, 368) with delta (0, 0)
Screenshot: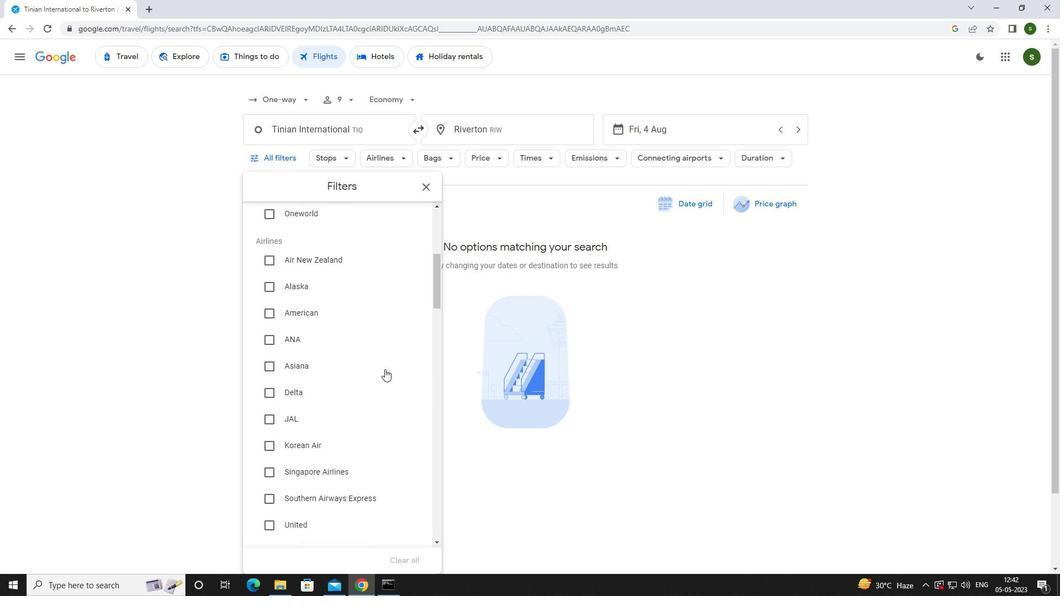 
Action: Mouse scrolled (384, 368) with delta (0, 0)
Screenshot: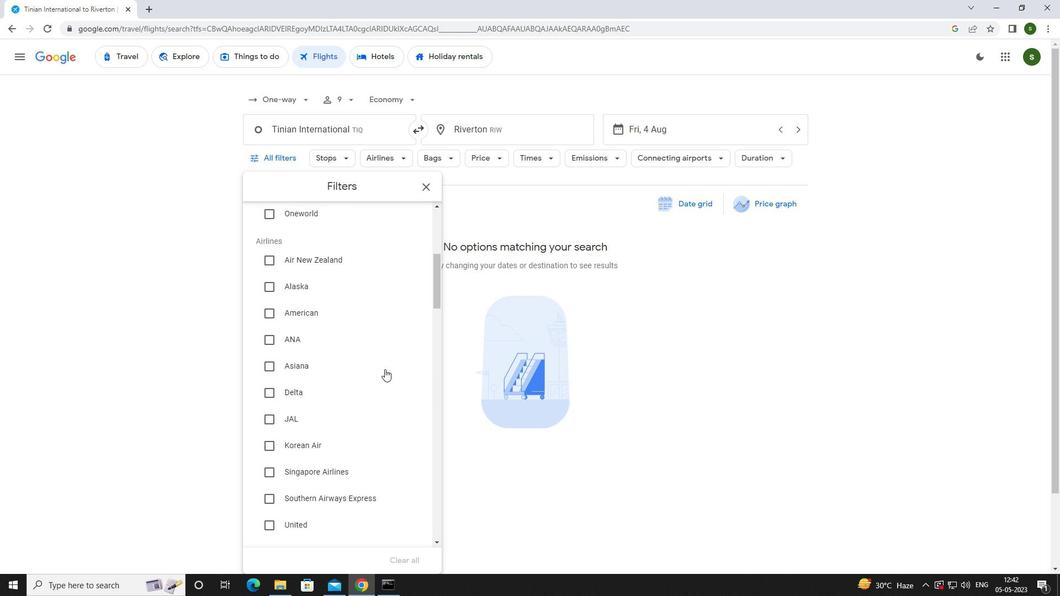 
Action: Mouse moved to (285, 416)
Screenshot: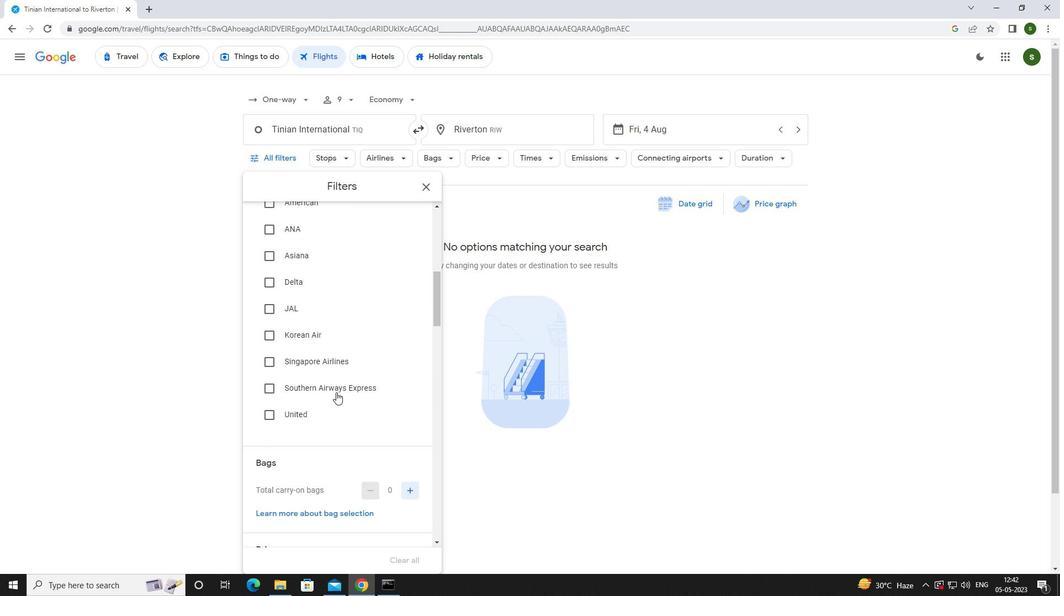 
Action: Mouse pressed left at (285, 416)
Screenshot: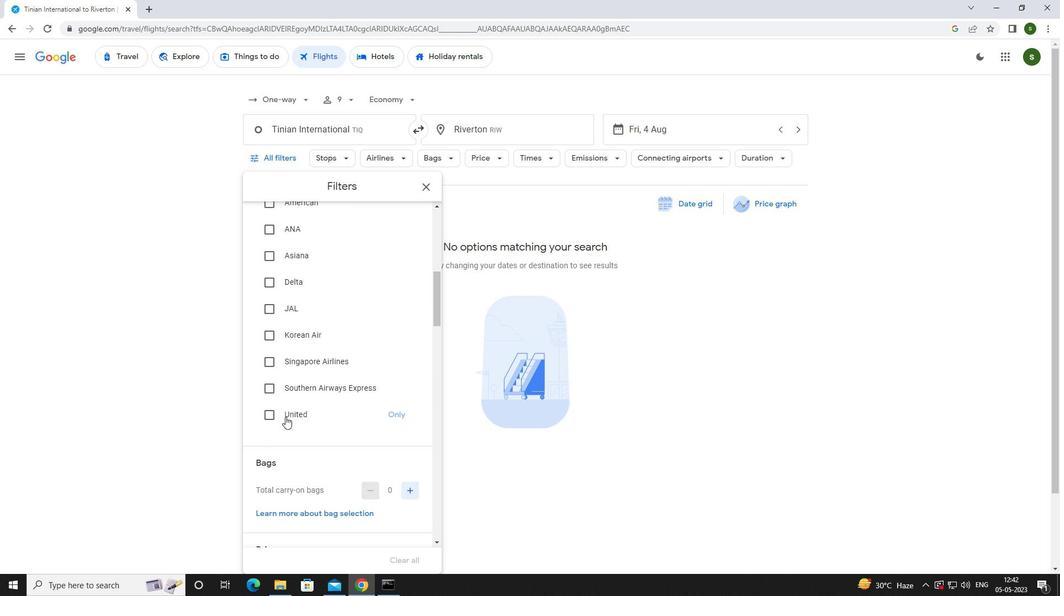 
Action: Mouse moved to (284, 415)
Screenshot: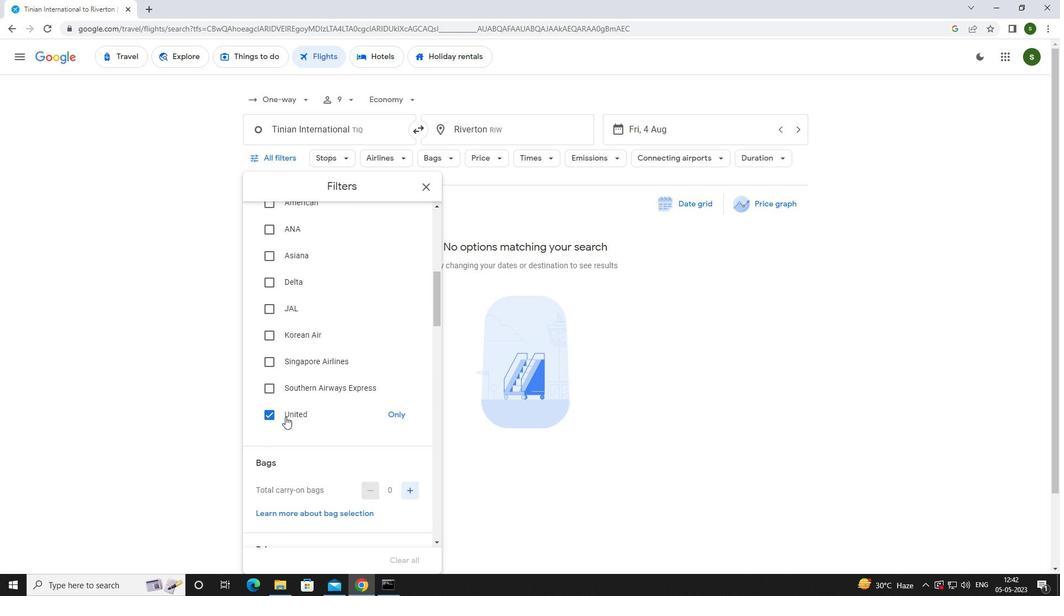 
Action: Mouse scrolled (284, 414) with delta (0, 0)
Screenshot: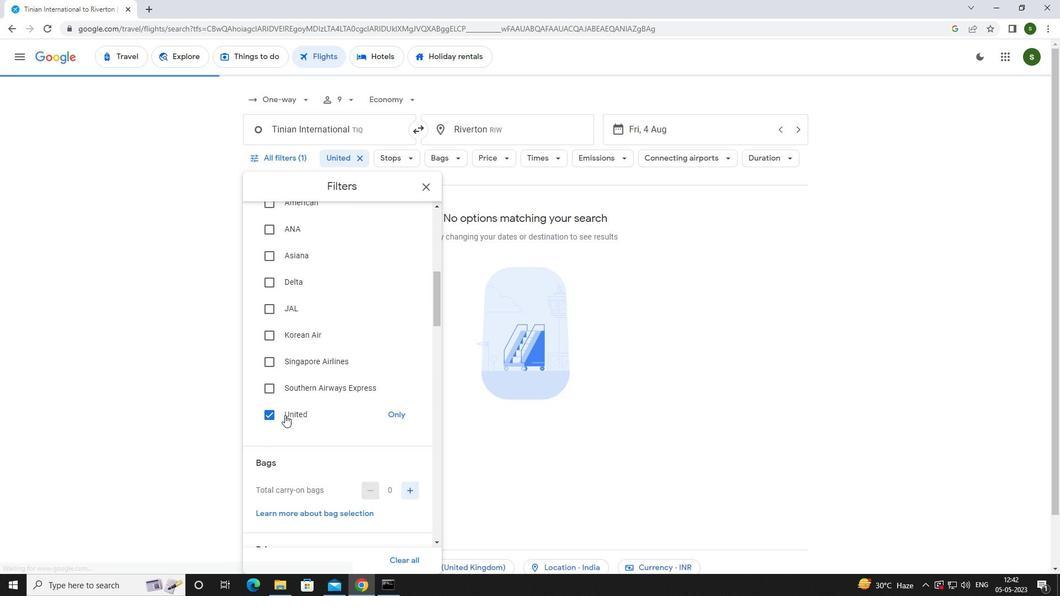 
Action: Mouse scrolled (284, 414) with delta (0, 0)
Screenshot: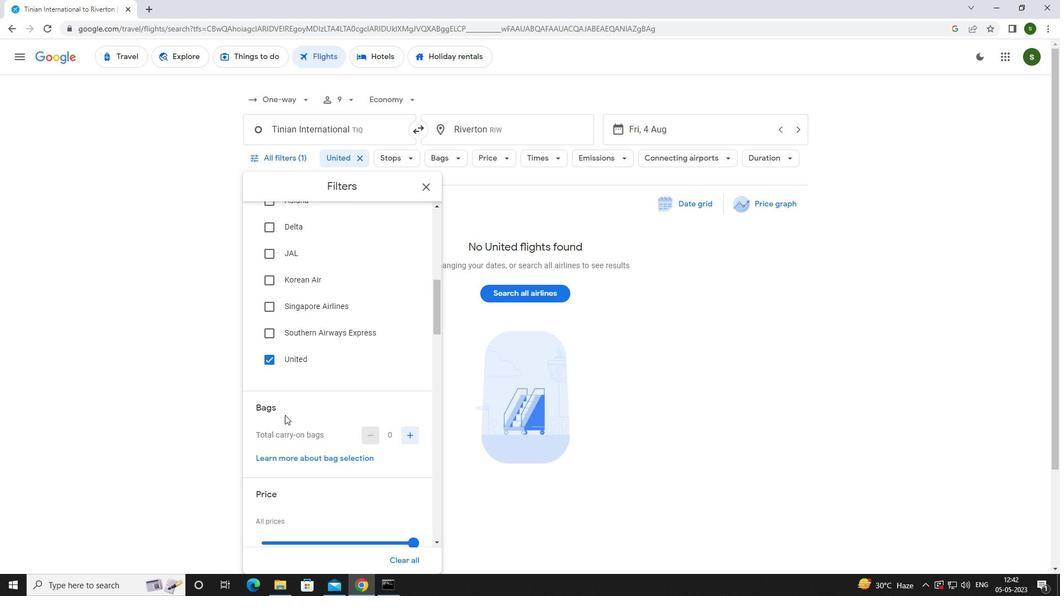 
Action: Mouse moved to (284, 414)
Screenshot: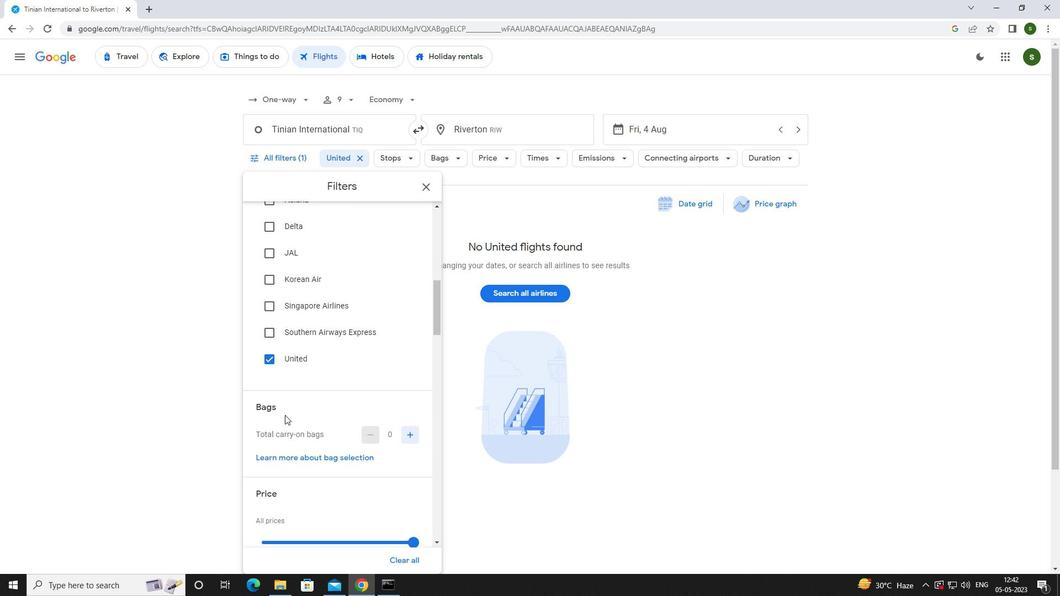 
Action: Mouse scrolled (284, 414) with delta (0, 0)
Screenshot: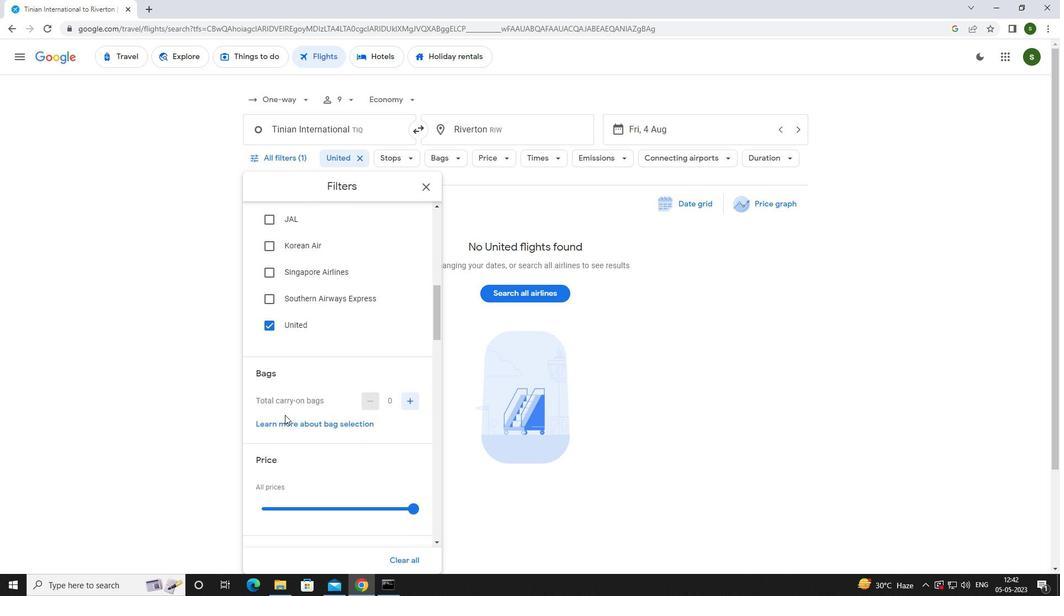 
Action: Mouse moved to (411, 431)
Screenshot: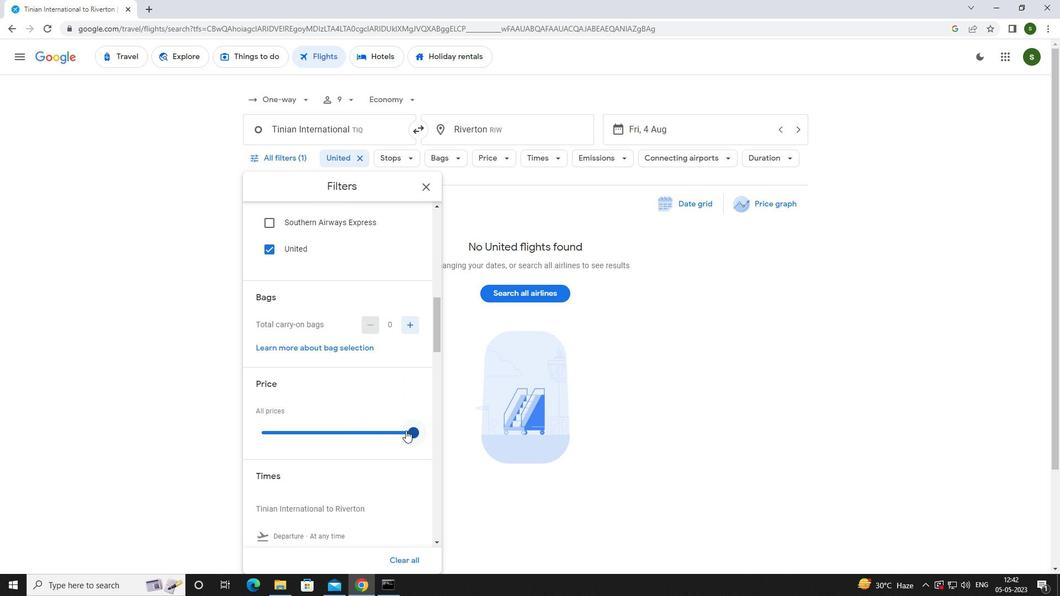 
Action: Mouse pressed left at (411, 431)
Screenshot: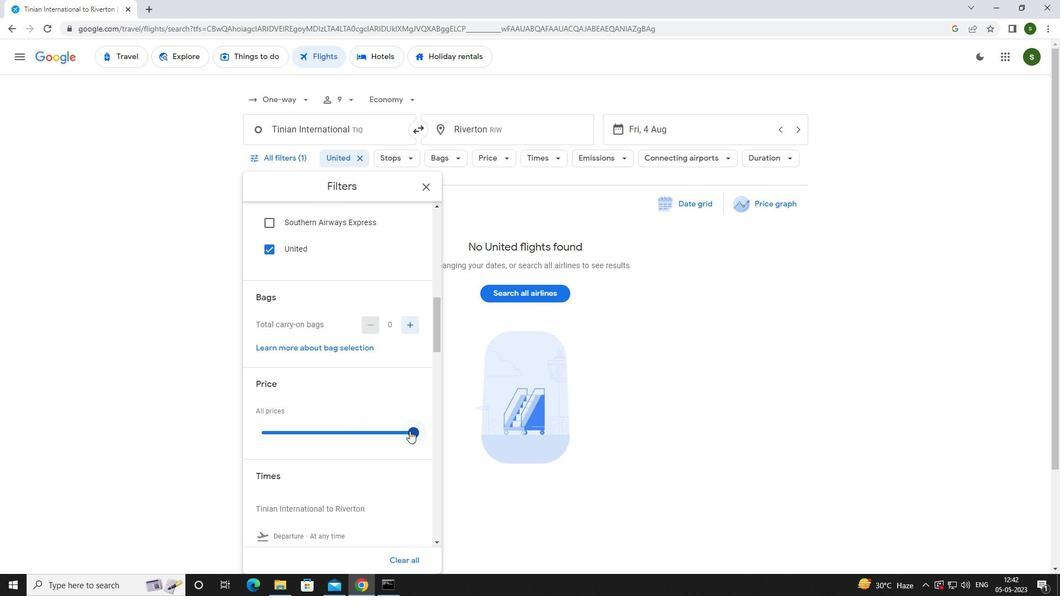 
Action: Mouse scrolled (411, 430) with delta (0, 0)
Screenshot: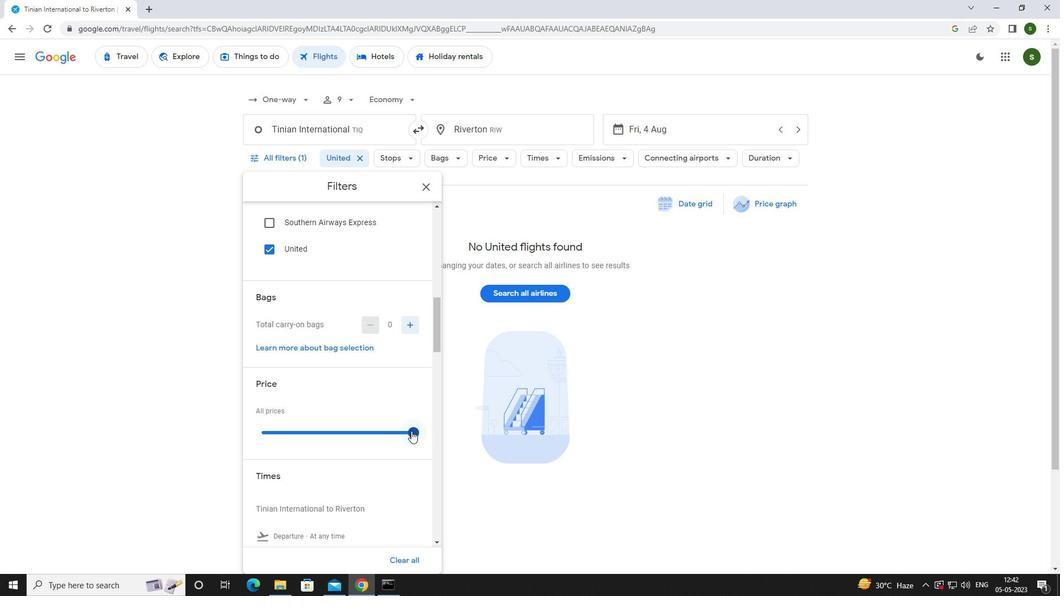 
Action: Mouse scrolled (411, 430) with delta (0, 0)
Screenshot: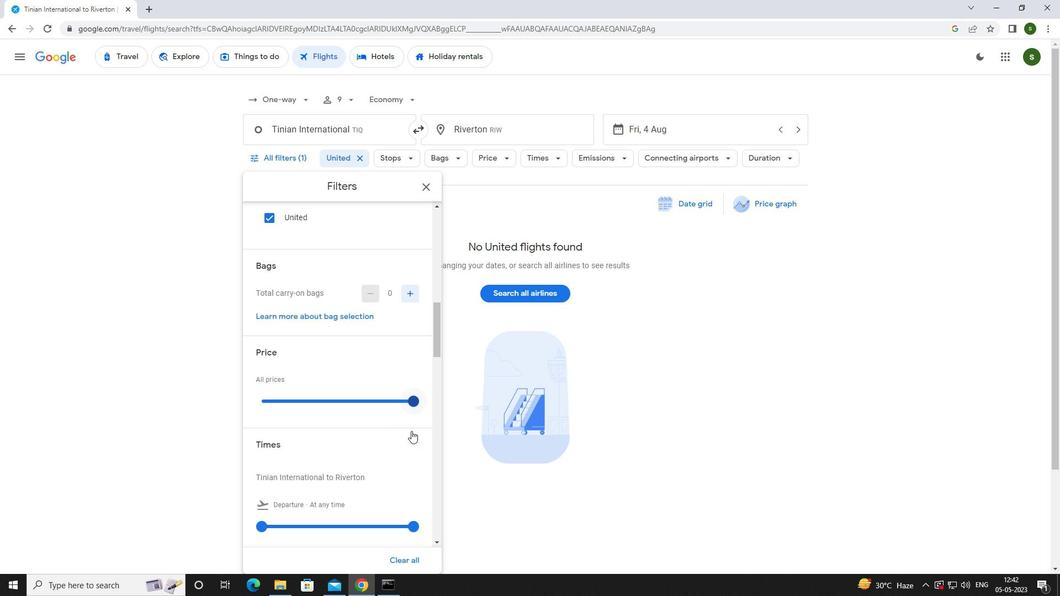 
Action: Mouse moved to (256, 443)
Screenshot: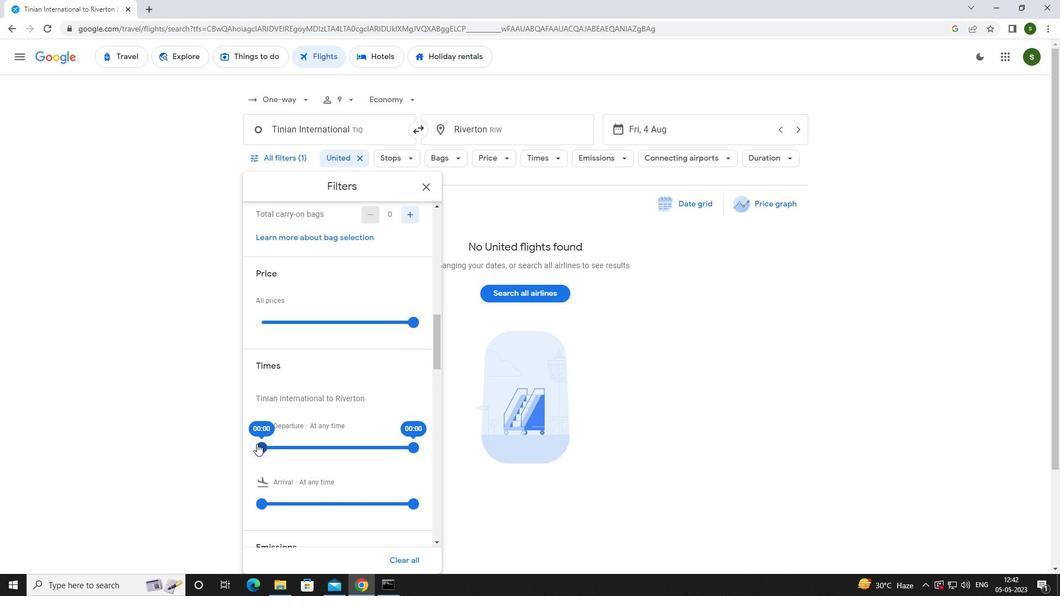 
Action: Mouse pressed left at (256, 443)
Screenshot: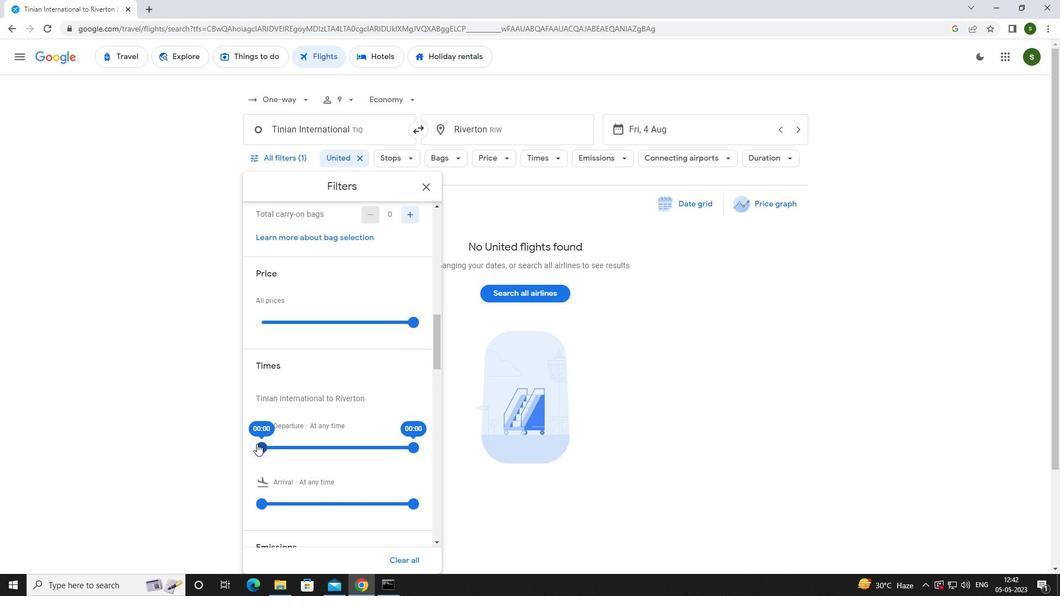 
Action: Mouse moved to (485, 489)
Screenshot: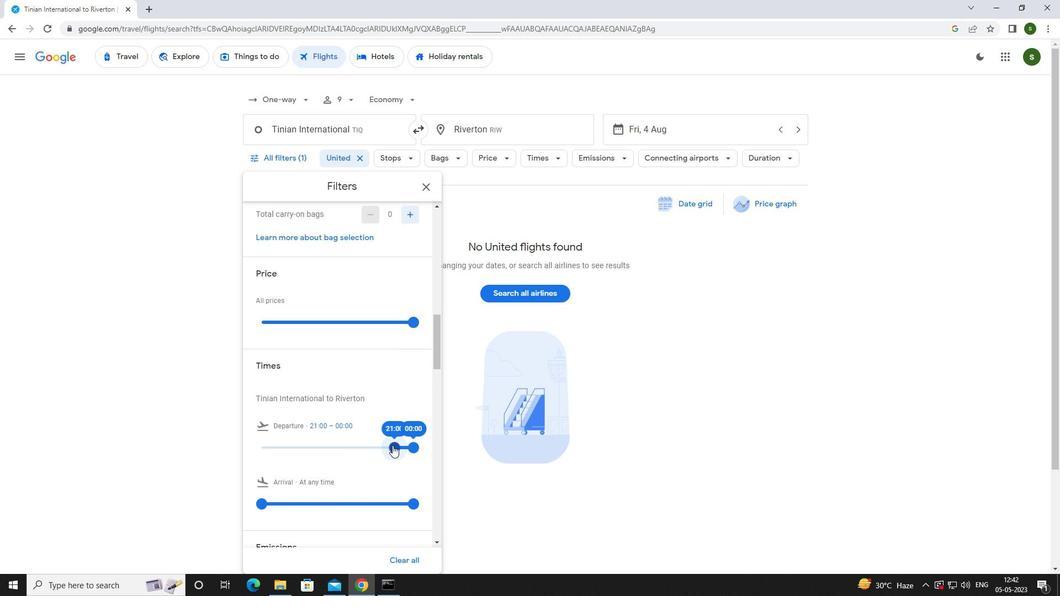
Action: Mouse pressed left at (485, 489)
Screenshot: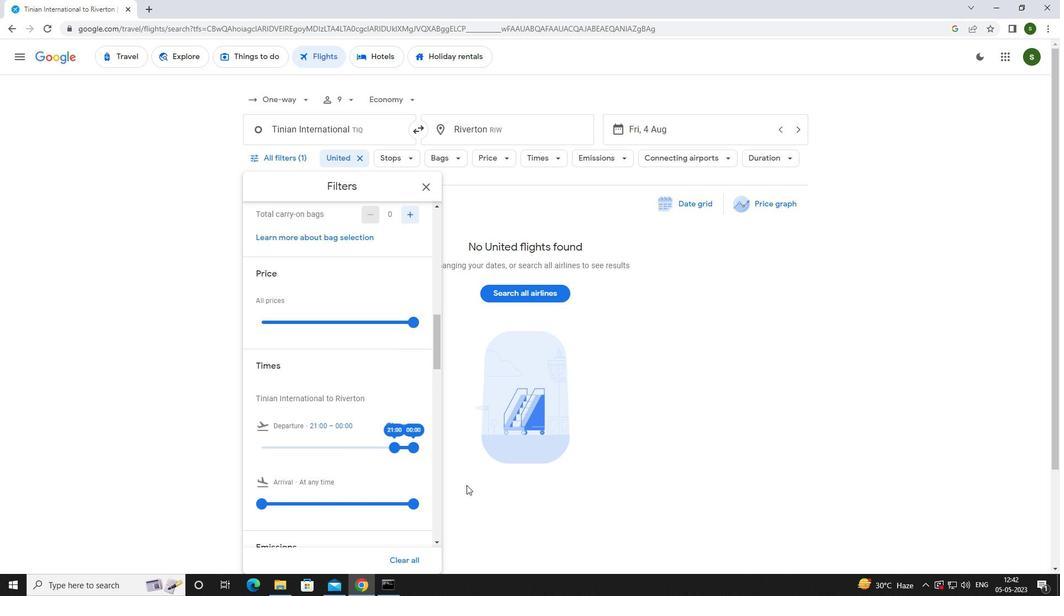 
